 Task: Implement duplicate rules in student object.
Action: Mouse moved to (1092, 77)
Screenshot: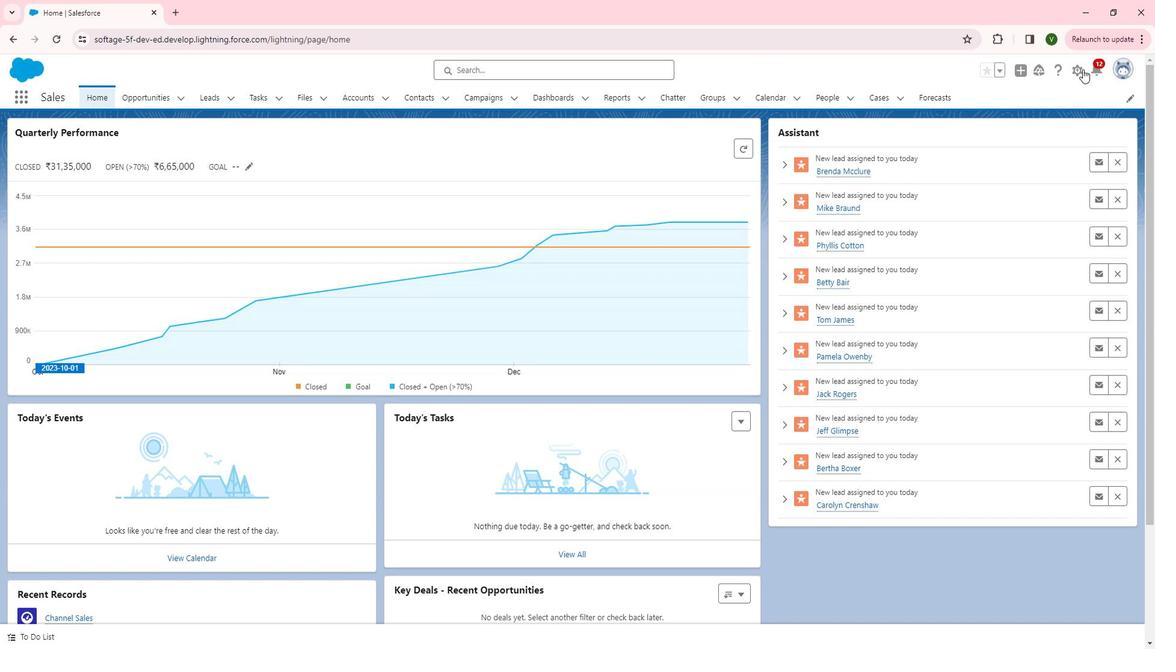 
Action: Mouse pressed left at (1092, 77)
Screenshot: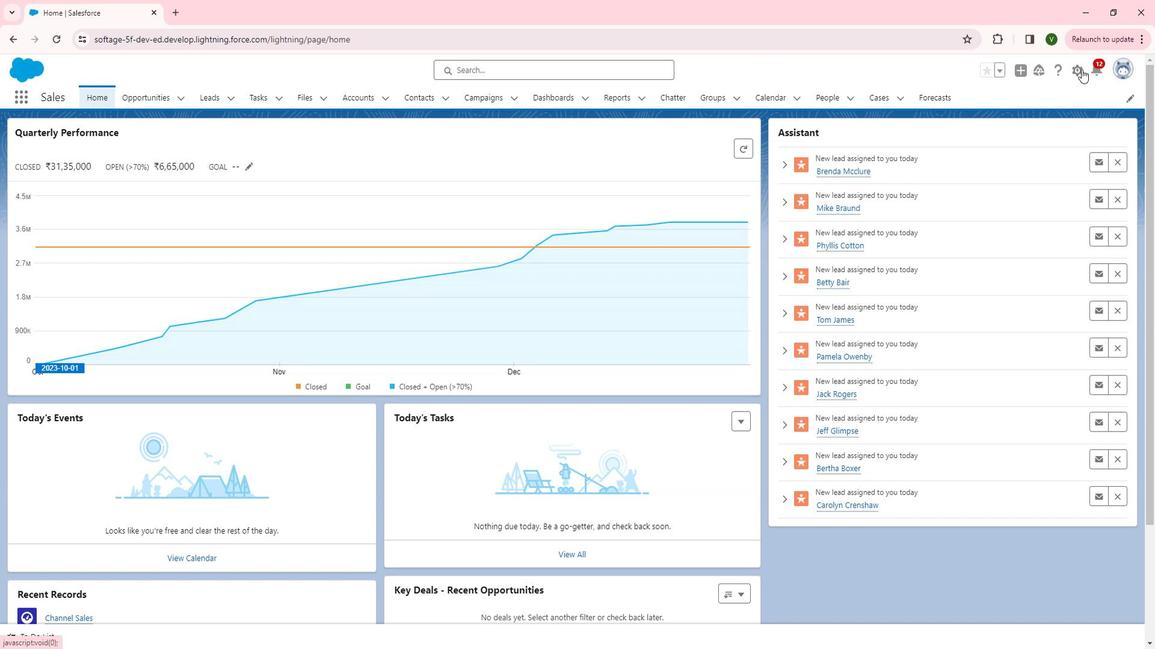
Action: Mouse moved to (1027, 116)
Screenshot: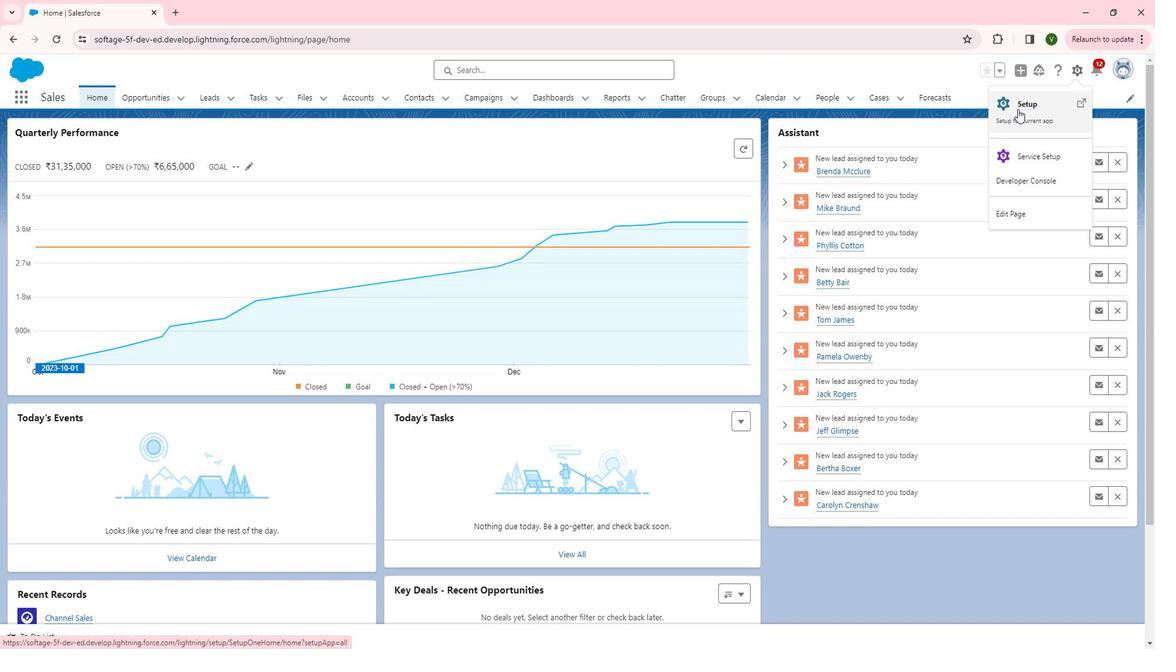 
Action: Mouse pressed left at (1027, 116)
Screenshot: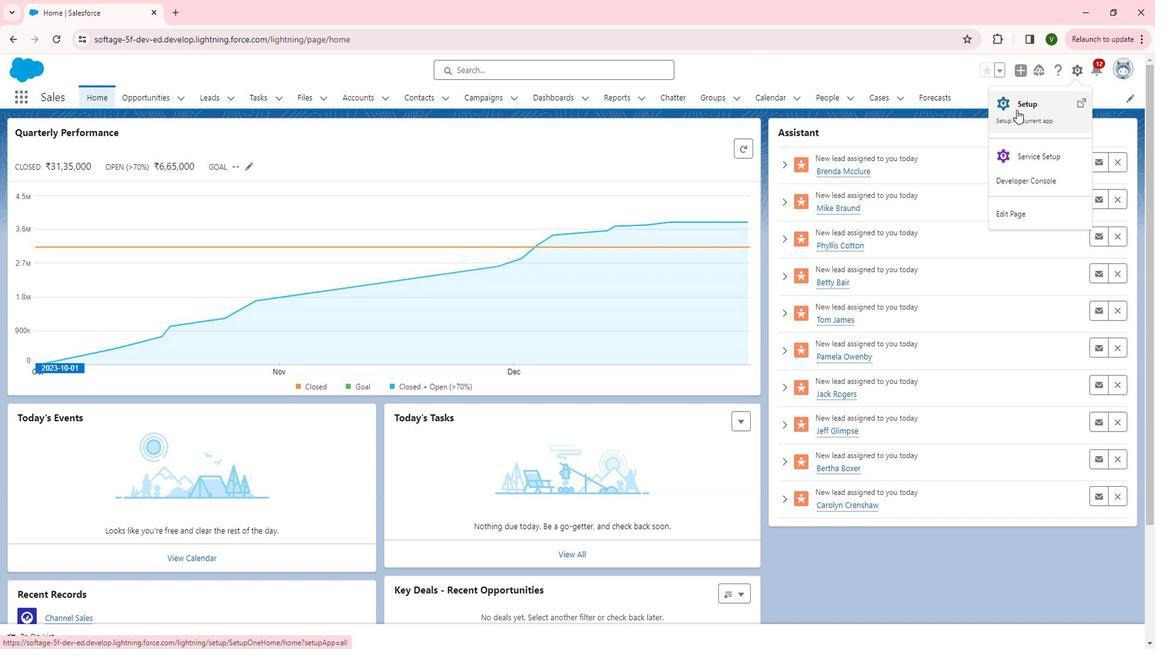 
Action: Mouse moved to (104, 349)
Screenshot: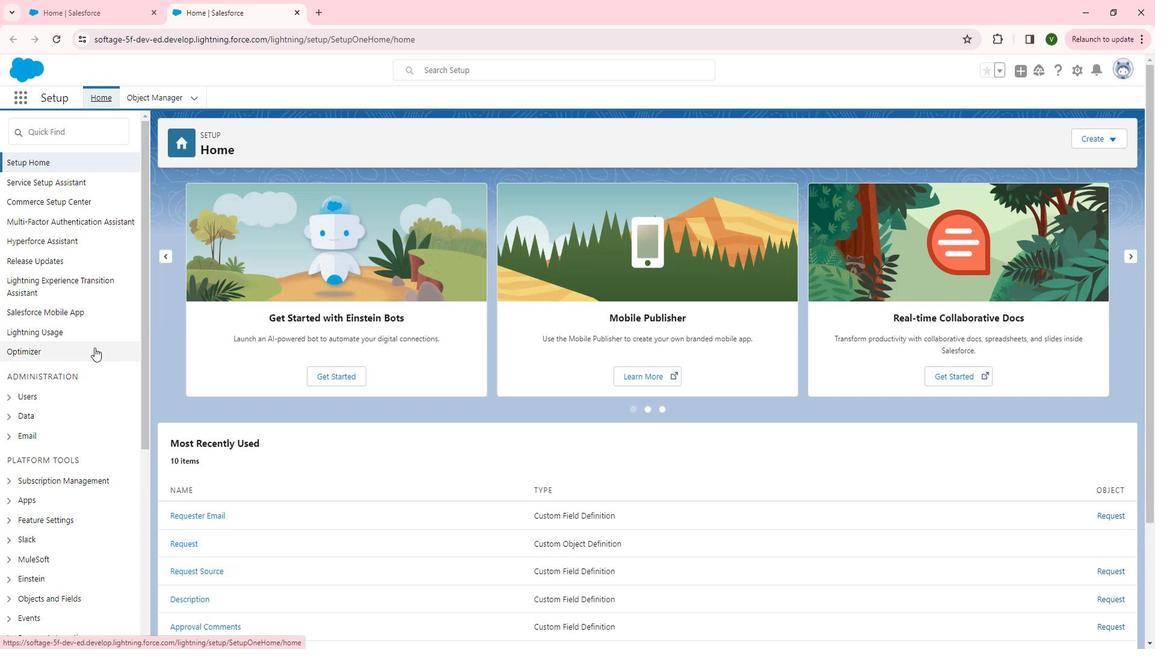 
Action: Mouse scrolled (104, 348) with delta (0, 0)
Screenshot: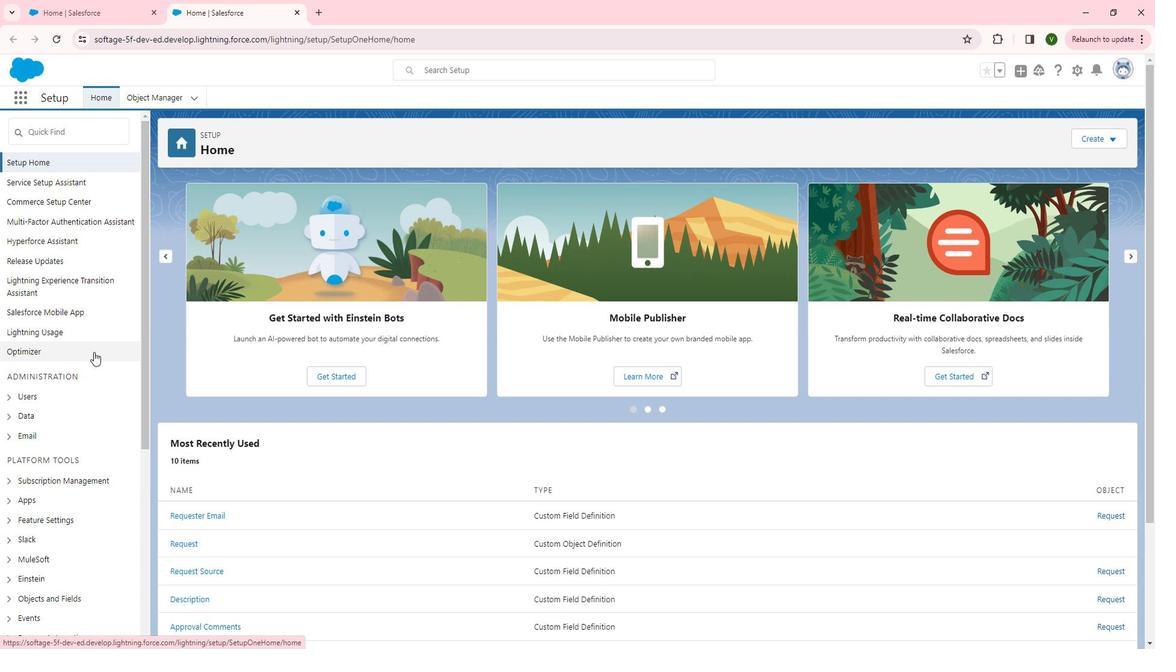 
Action: Mouse scrolled (104, 348) with delta (0, 0)
Screenshot: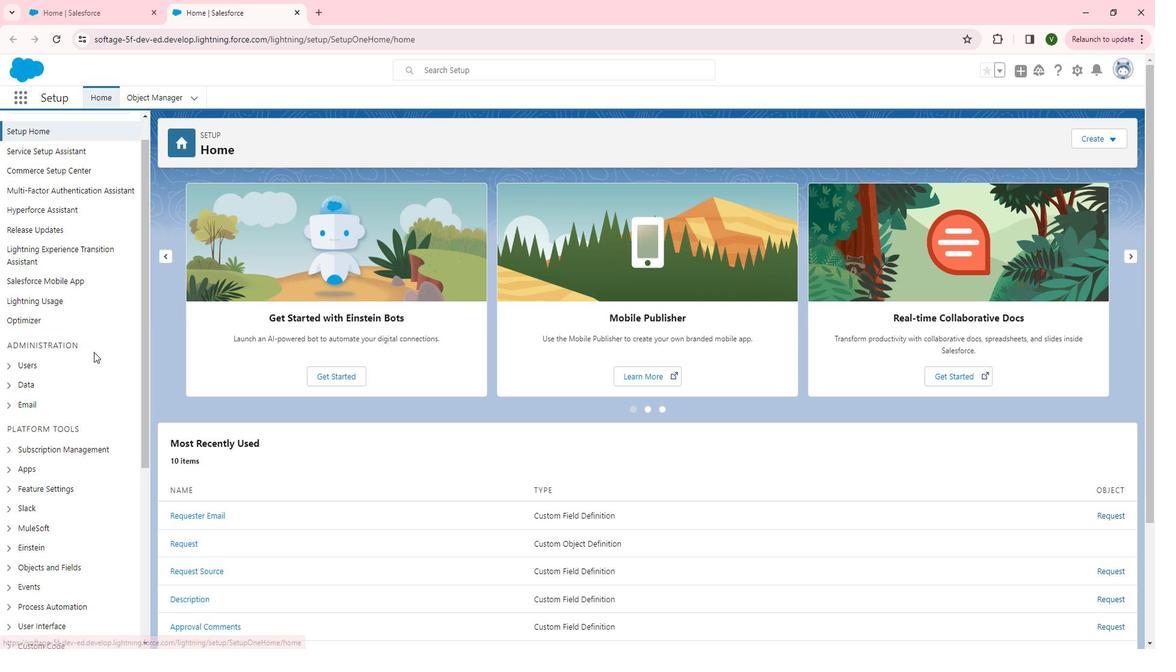 
Action: Mouse moved to (18, 293)
Screenshot: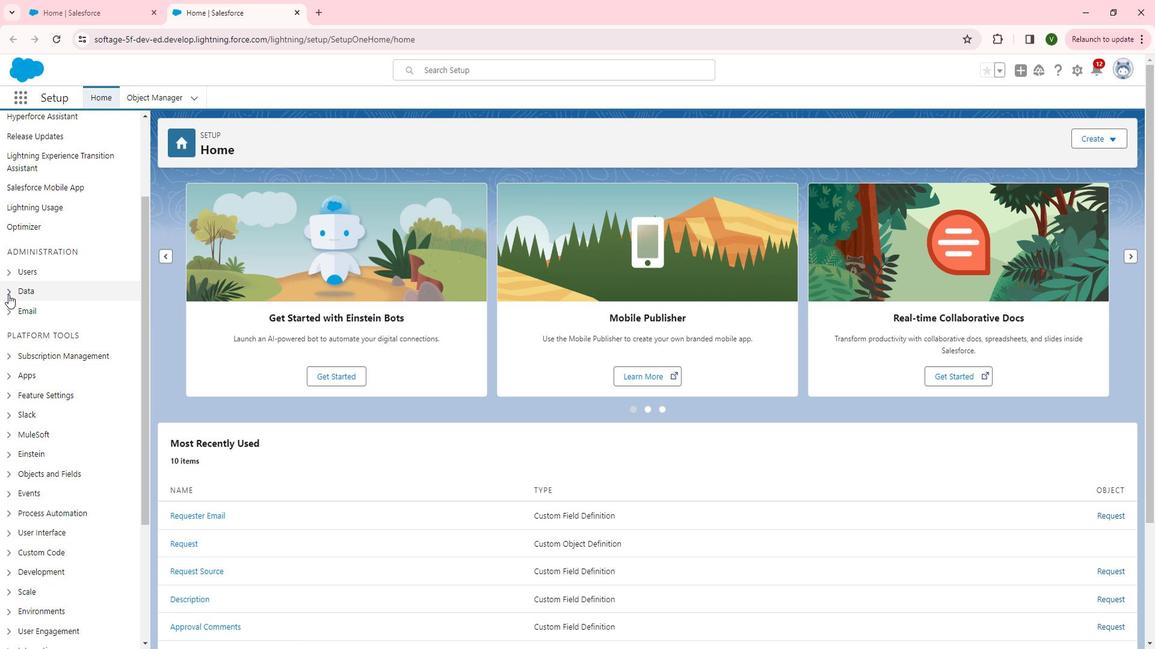
Action: Mouse pressed left at (18, 293)
Screenshot: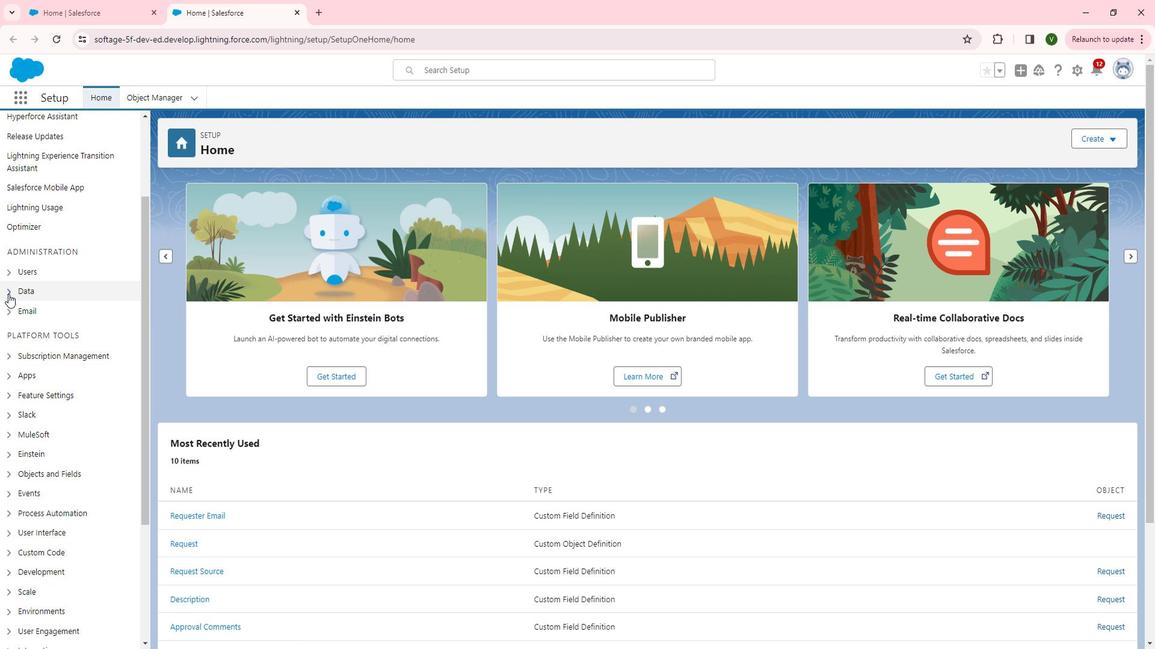 
Action: Mouse moved to (28, 403)
Screenshot: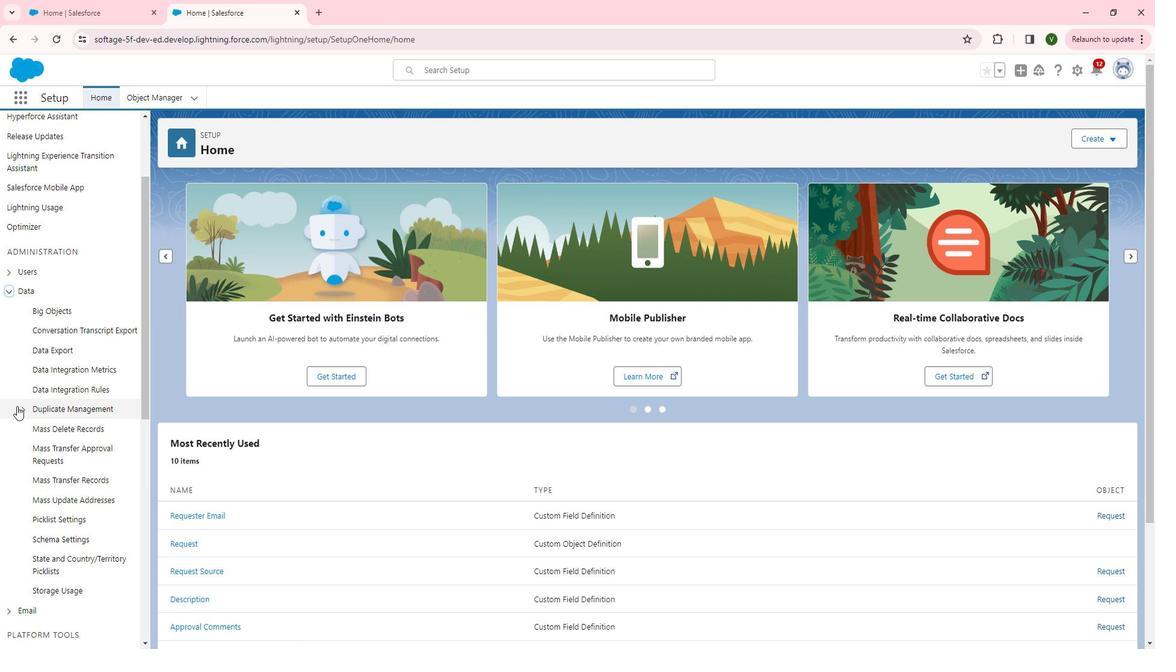 
Action: Mouse pressed left at (28, 403)
Screenshot: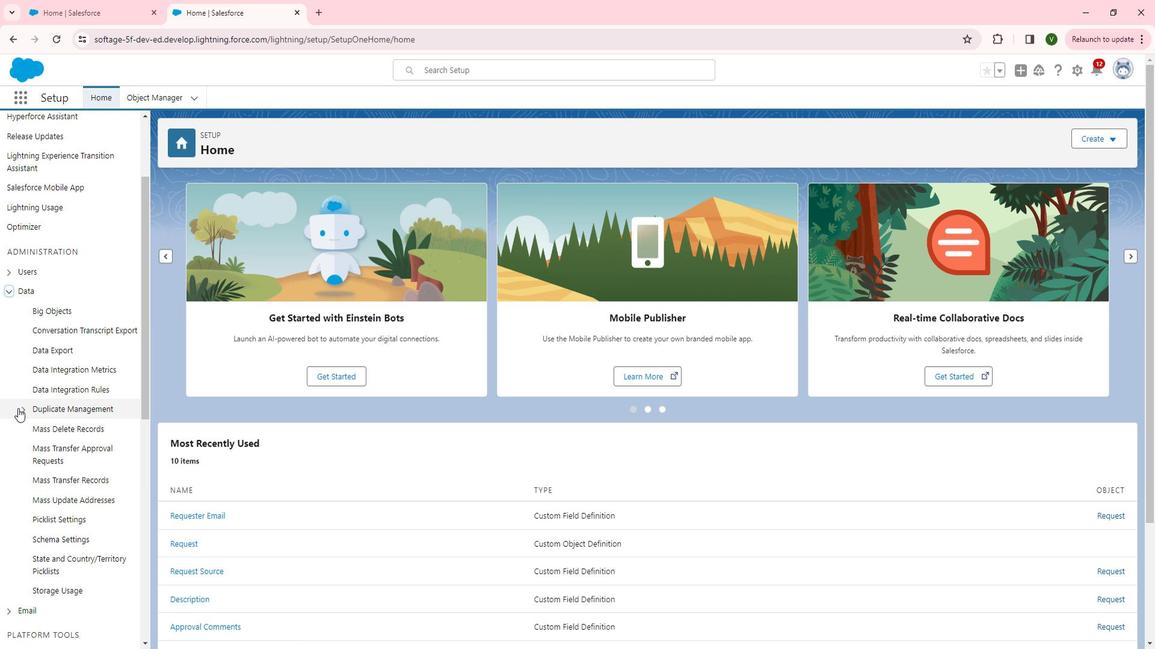
Action: Mouse moved to (33, 403)
Screenshot: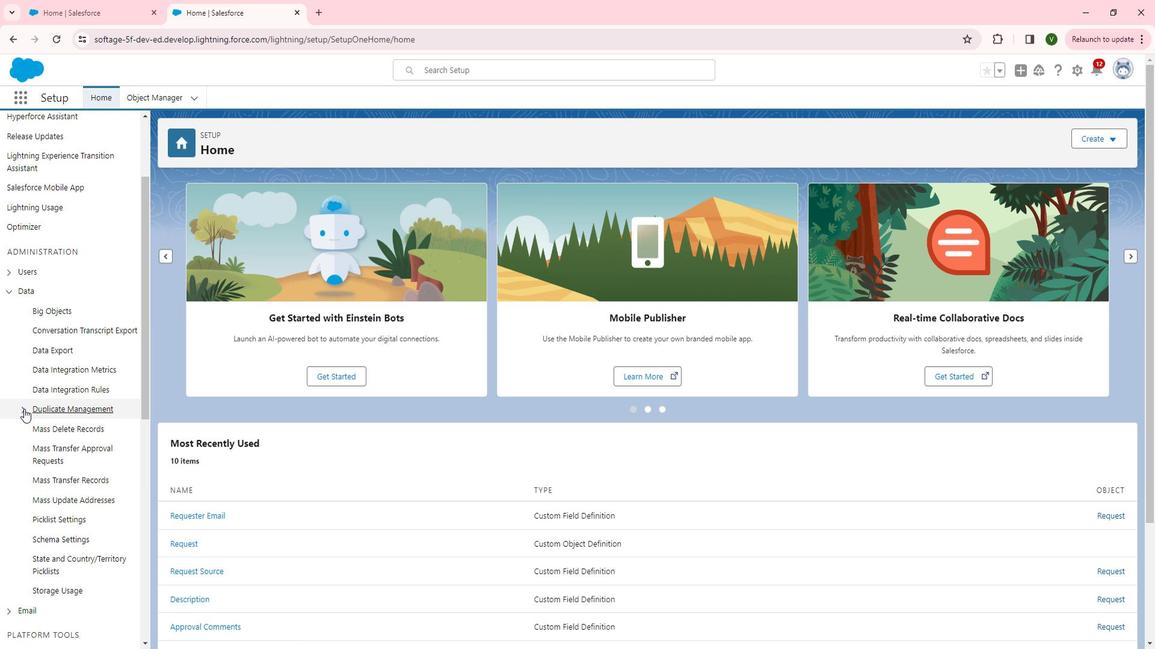 
Action: Mouse pressed left at (33, 403)
Screenshot: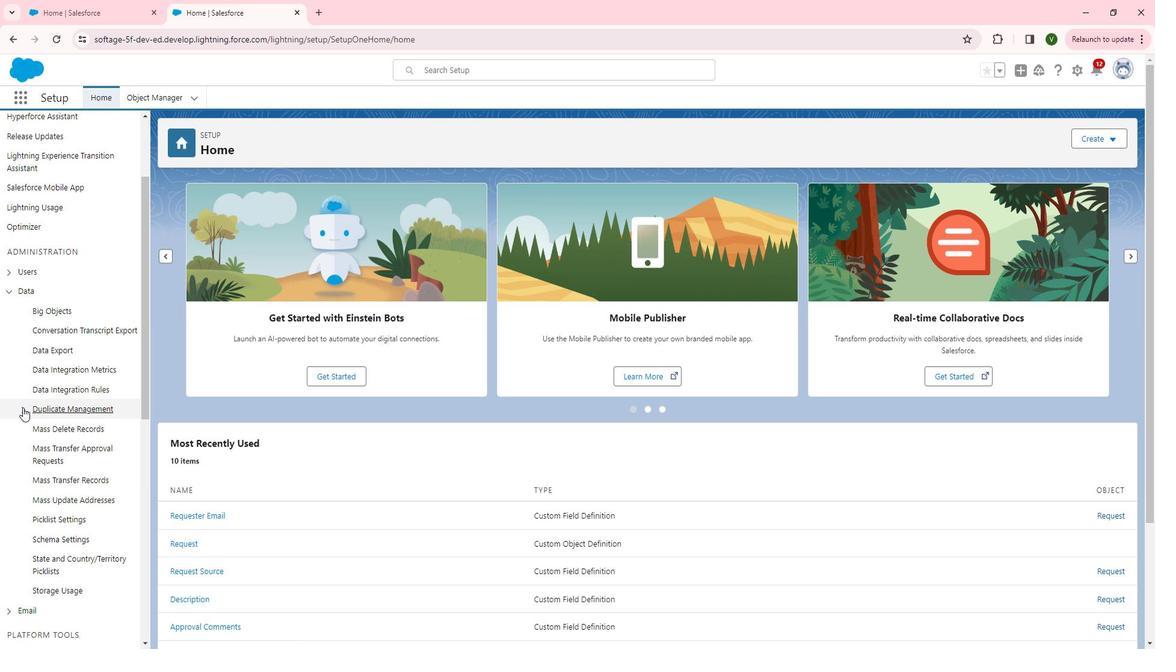 
Action: Mouse moved to (87, 447)
Screenshot: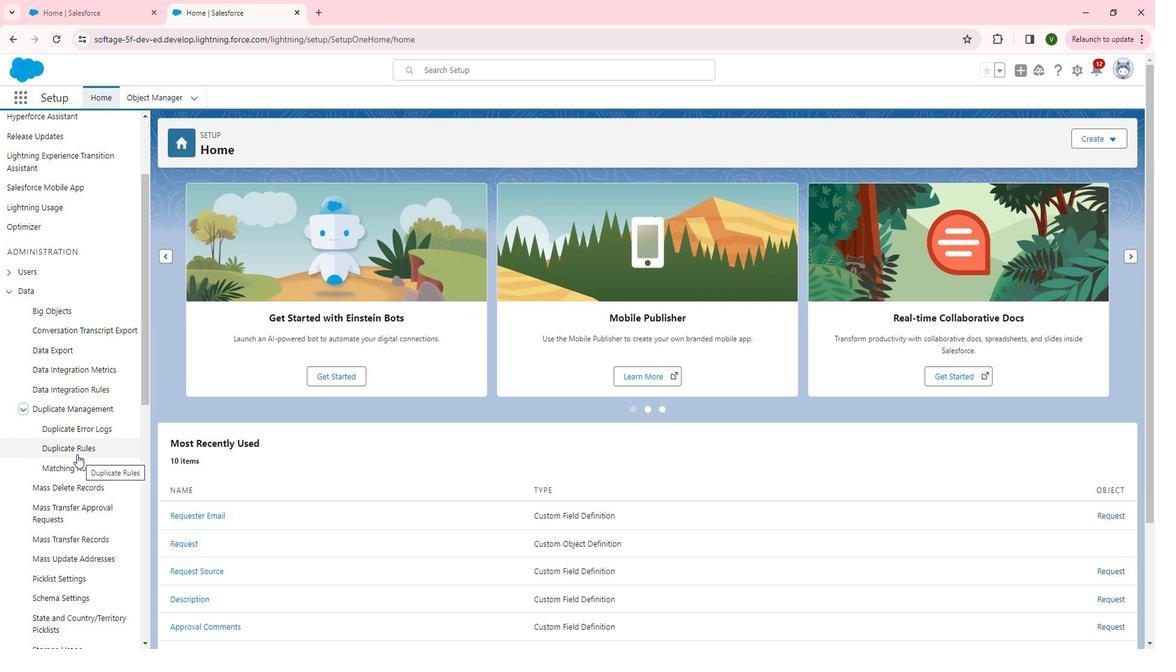 
Action: Mouse pressed left at (87, 447)
Screenshot: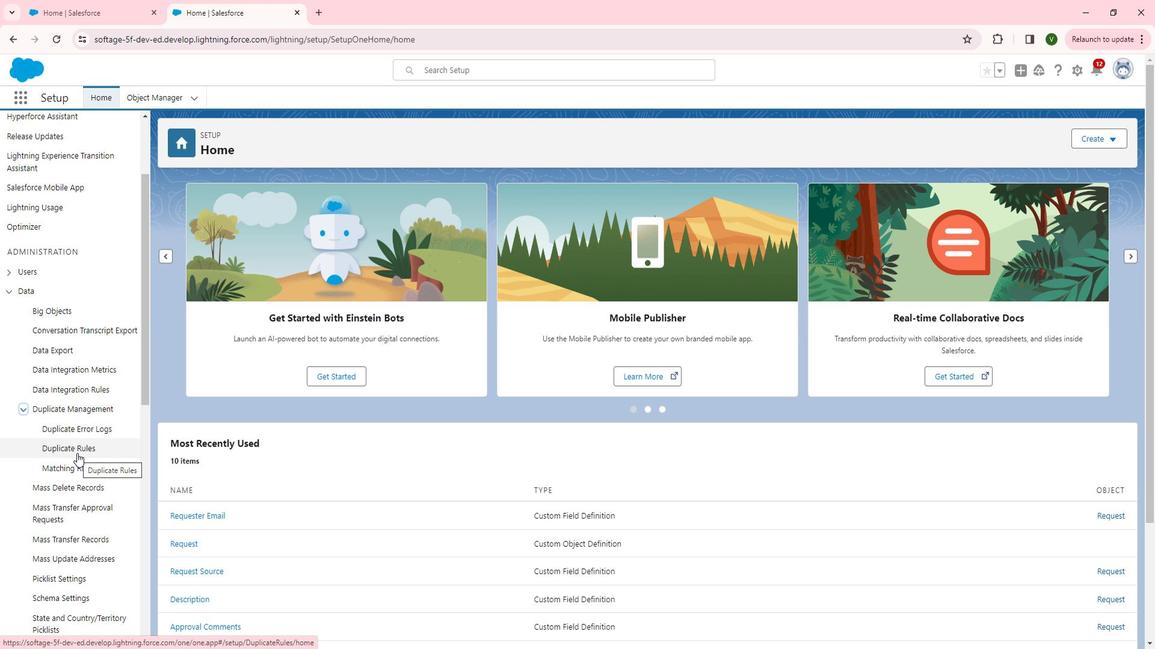 
Action: Mouse moved to (92, 443)
Screenshot: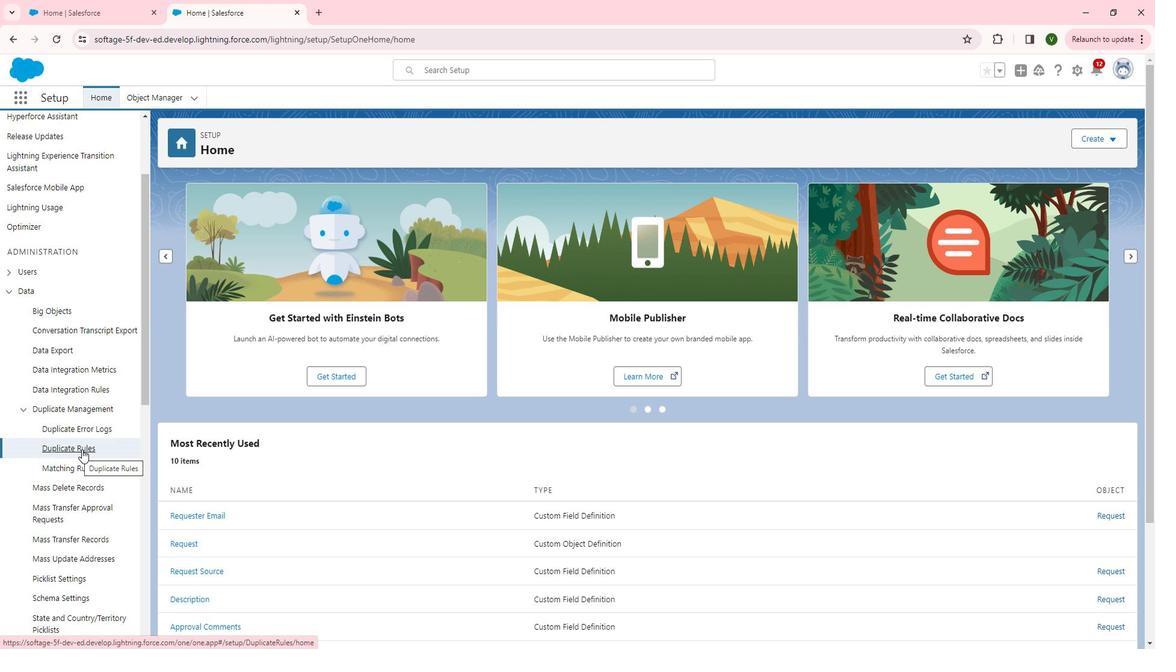 
Action: Mouse pressed left at (92, 443)
Screenshot: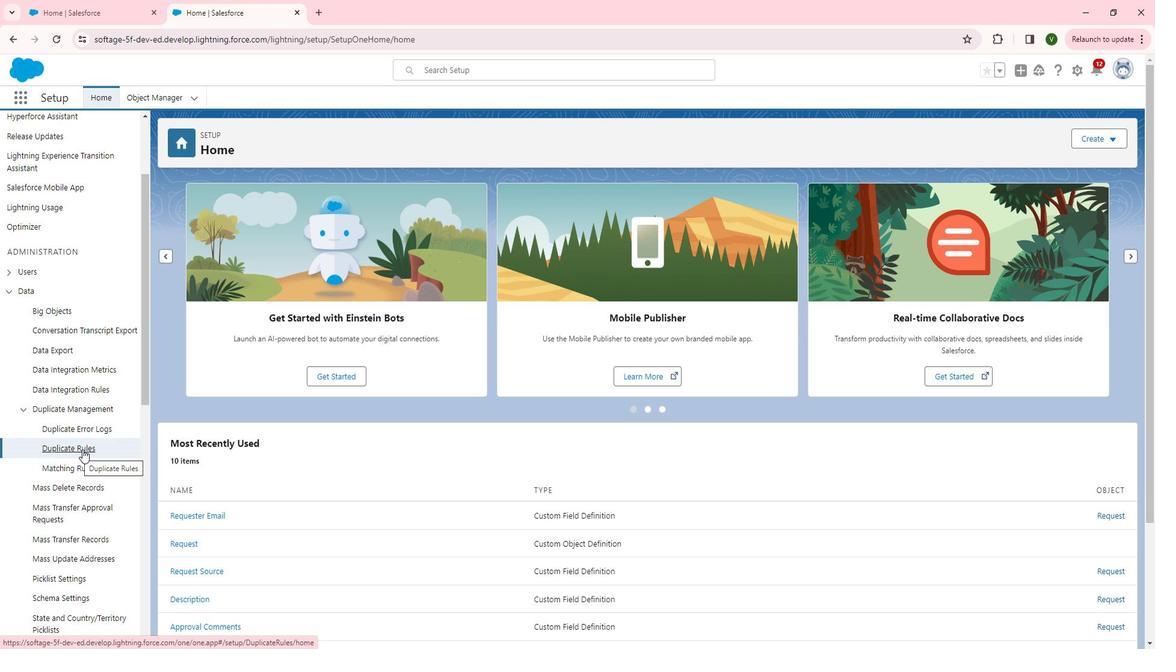 
Action: Mouse moved to (672, 299)
Screenshot: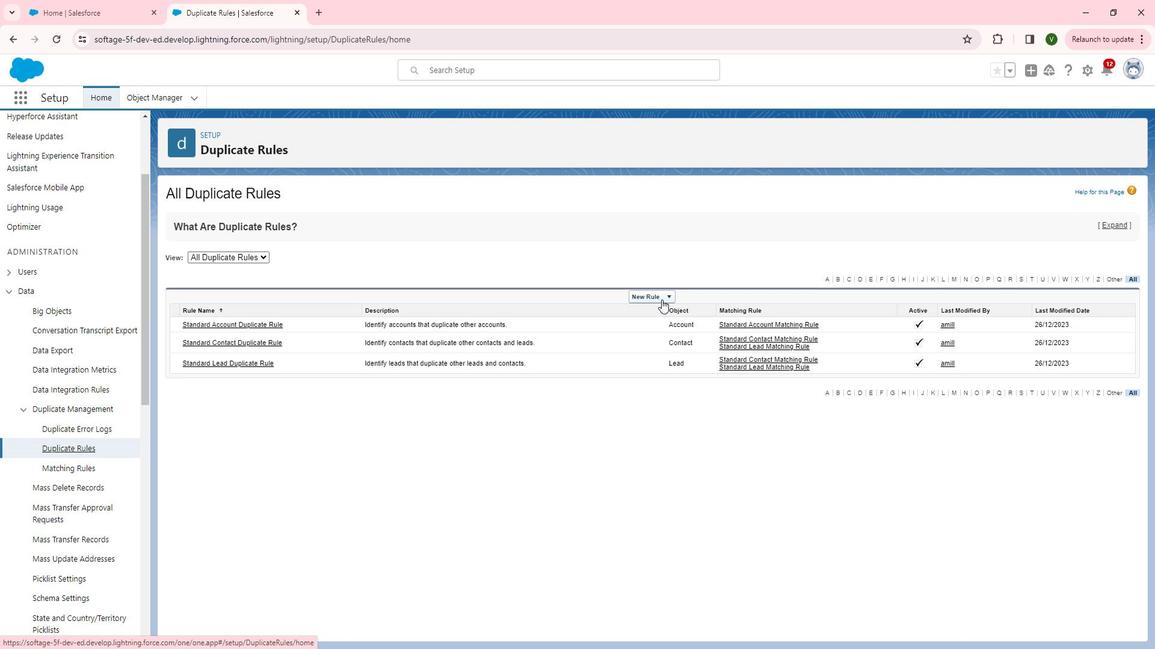 
Action: Mouse pressed left at (672, 299)
Screenshot: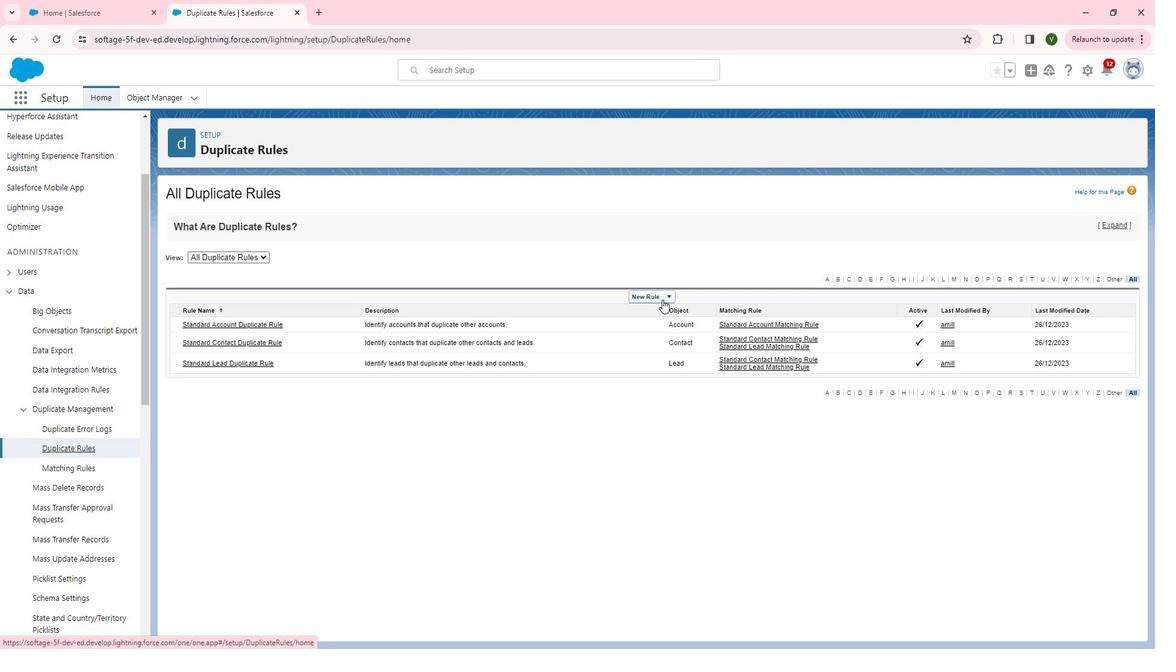 
Action: Mouse moved to (648, 386)
Screenshot: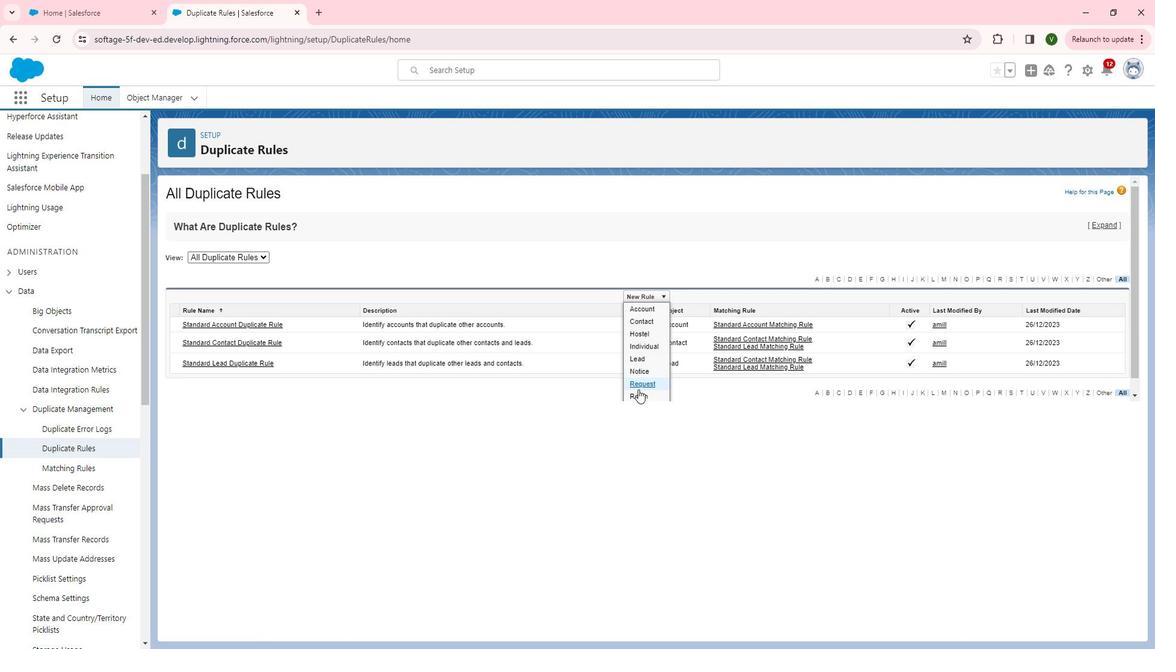 
Action: Mouse scrolled (648, 386) with delta (0, 0)
Screenshot: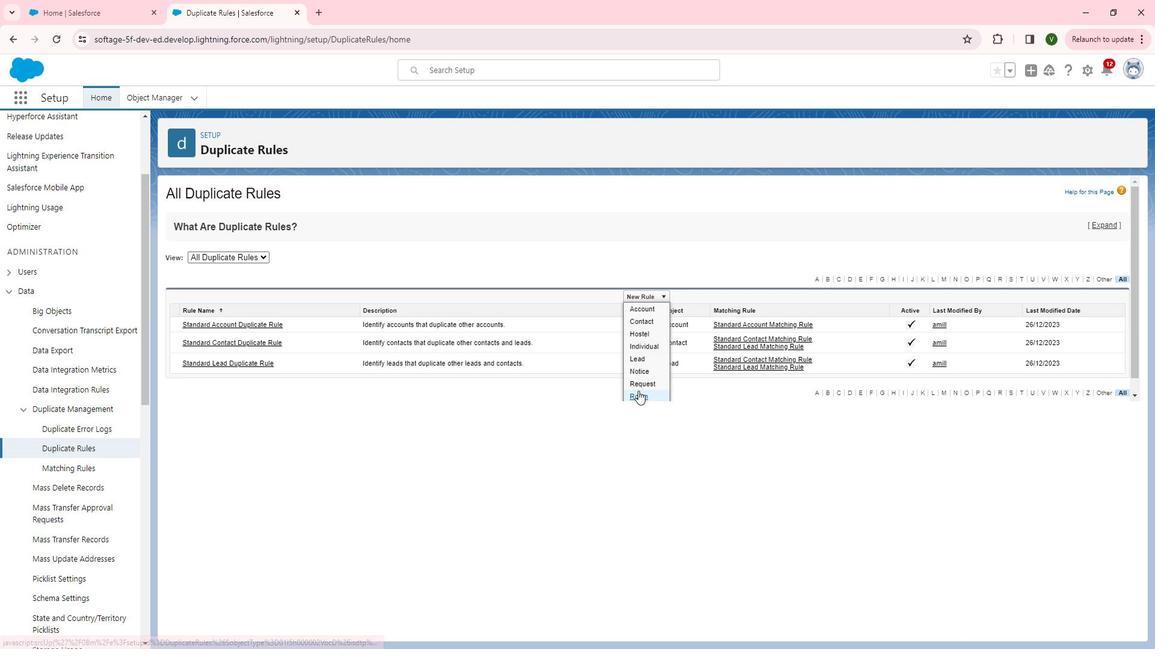 
Action: Mouse scrolled (648, 386) with delta (0, 0)
Screenshot: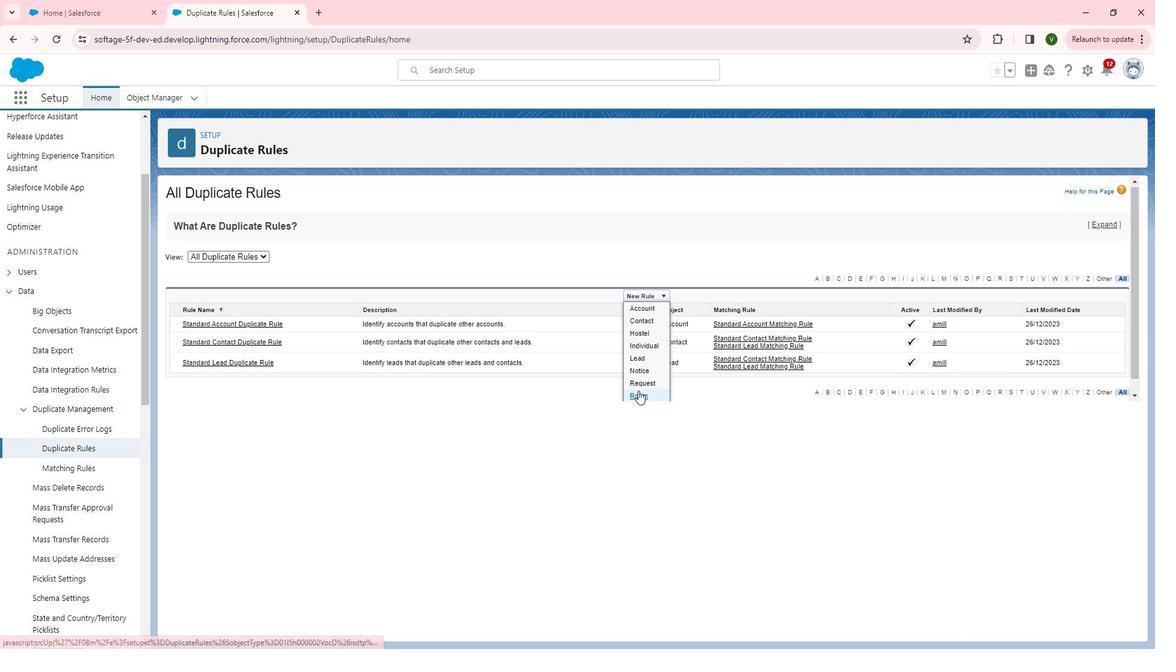 
Action: Mouse moved to (648, 390)
Screenshot: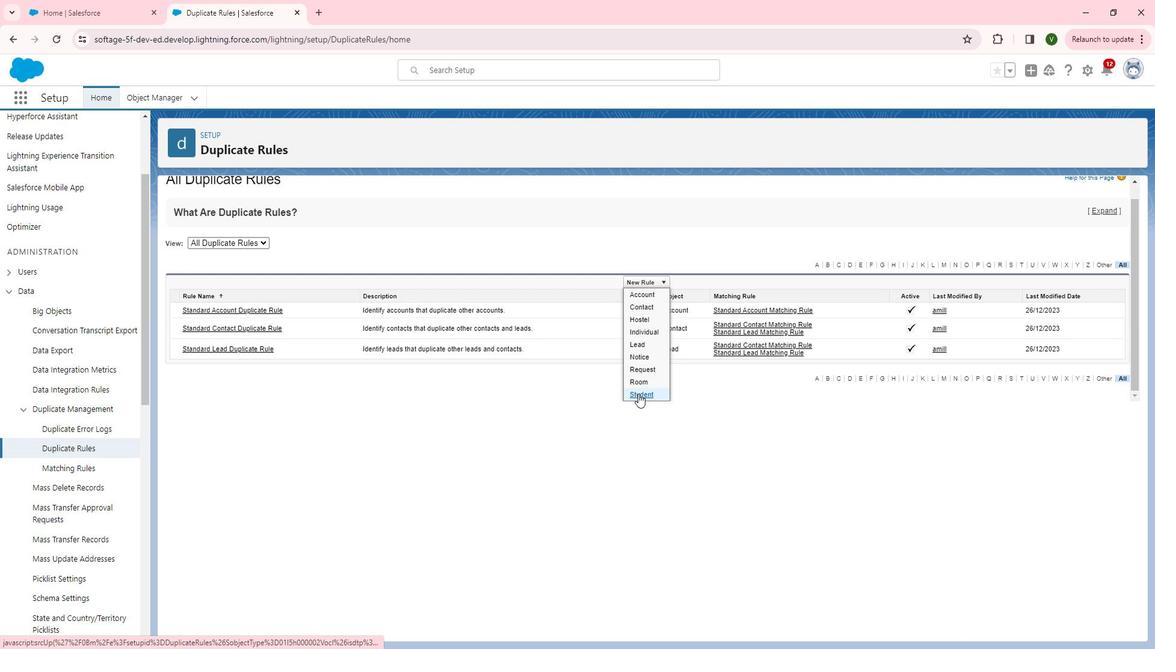 
Action: Mouse pressed left at (648, 390)
Screenshot: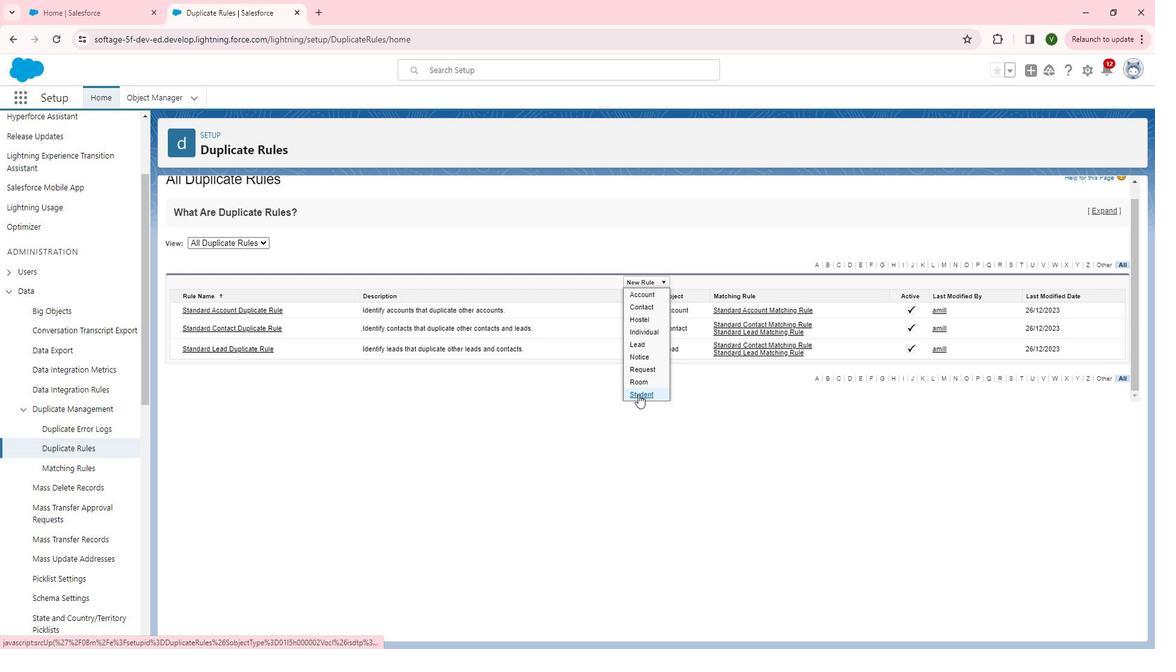 
Action: Mouse moved to (412, 269)
Screenshot: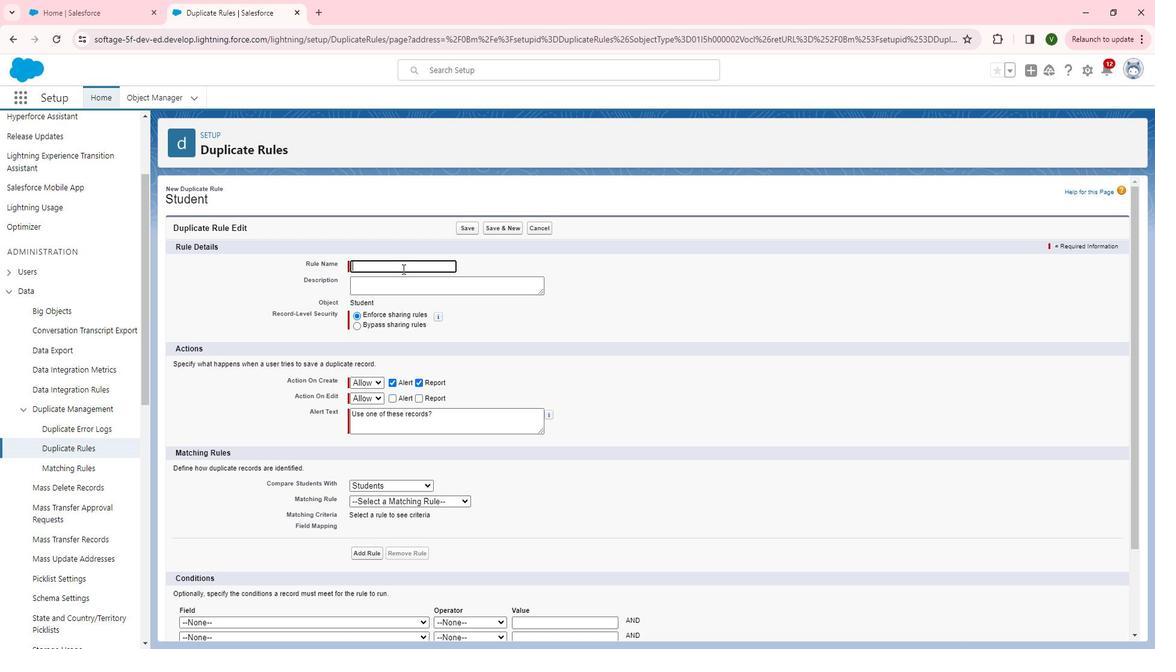 
Action: Mouse pressed left at (412, 269)
Screenshot: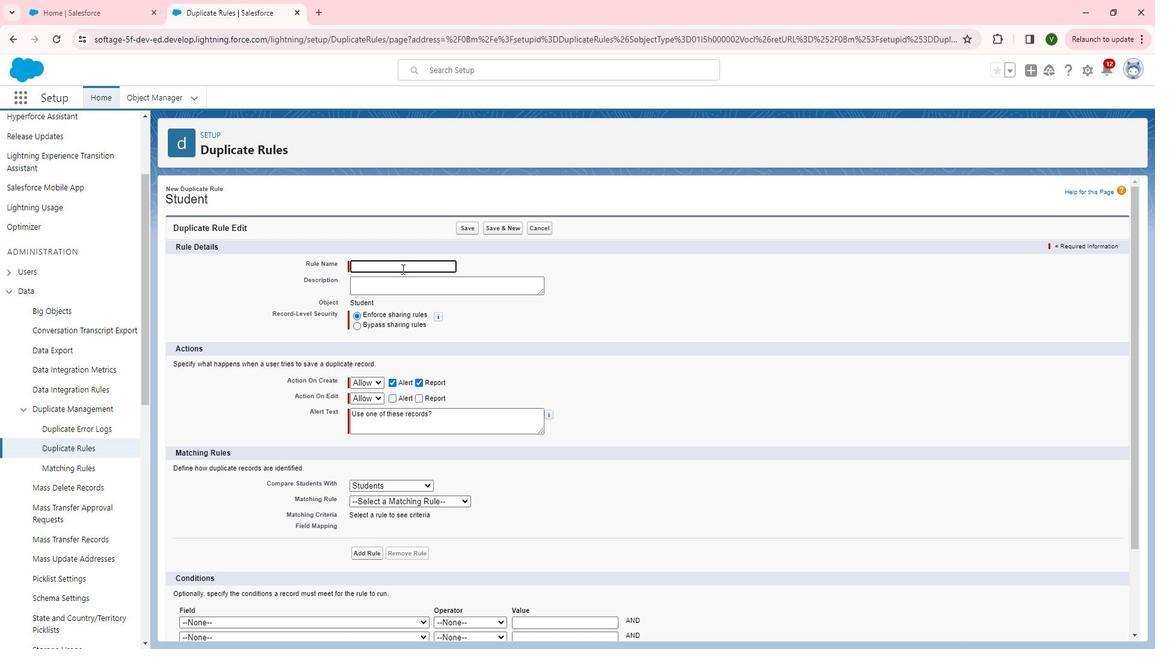 
Action: Key pressed <Key.shift>Student<Key.shift>Duplicate<Key.shift>Rule
Screenshot: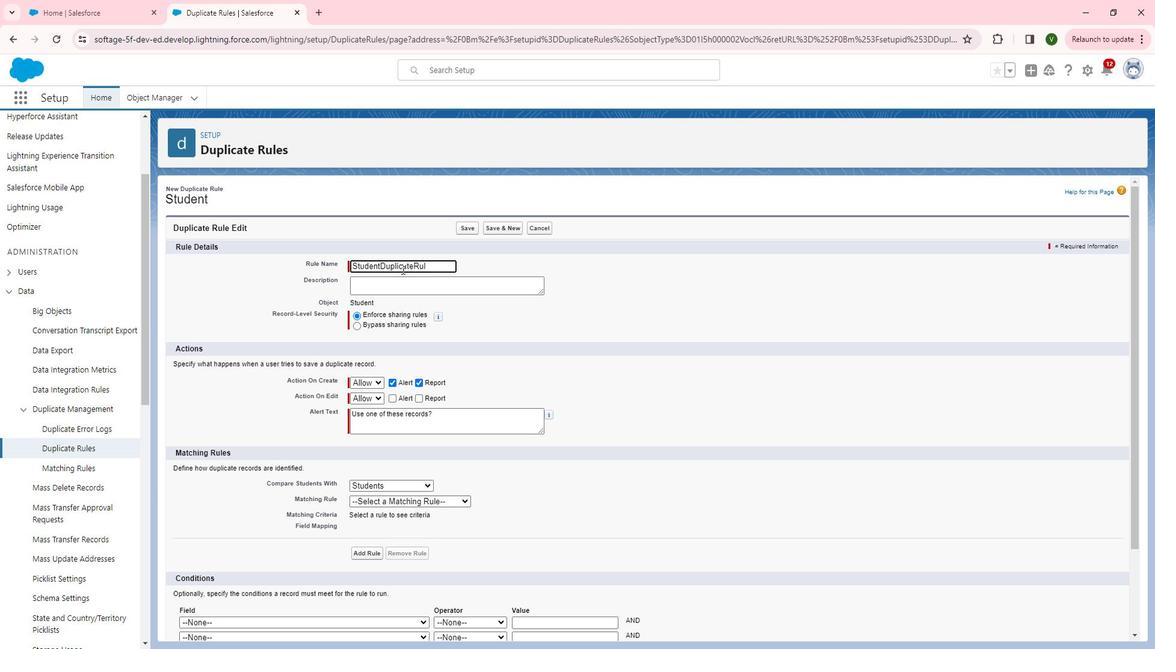 
Action: Mouse moved to (444, 291)
Screenshot: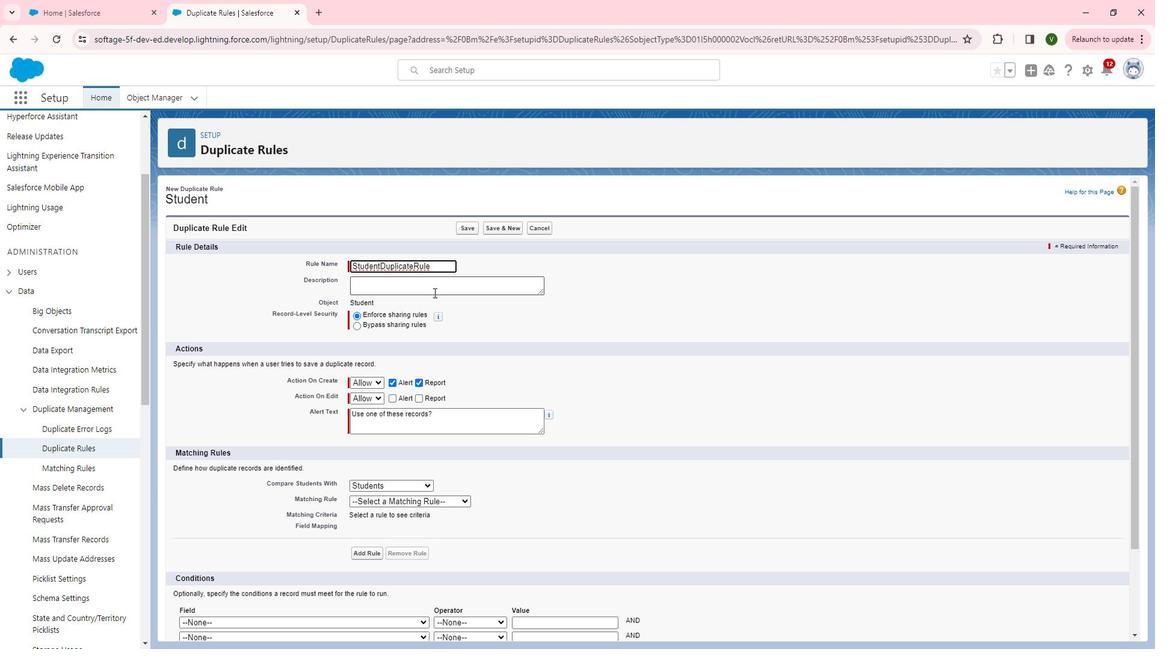 
Action: Mouse pressed left at (444, 291)
Screenshot: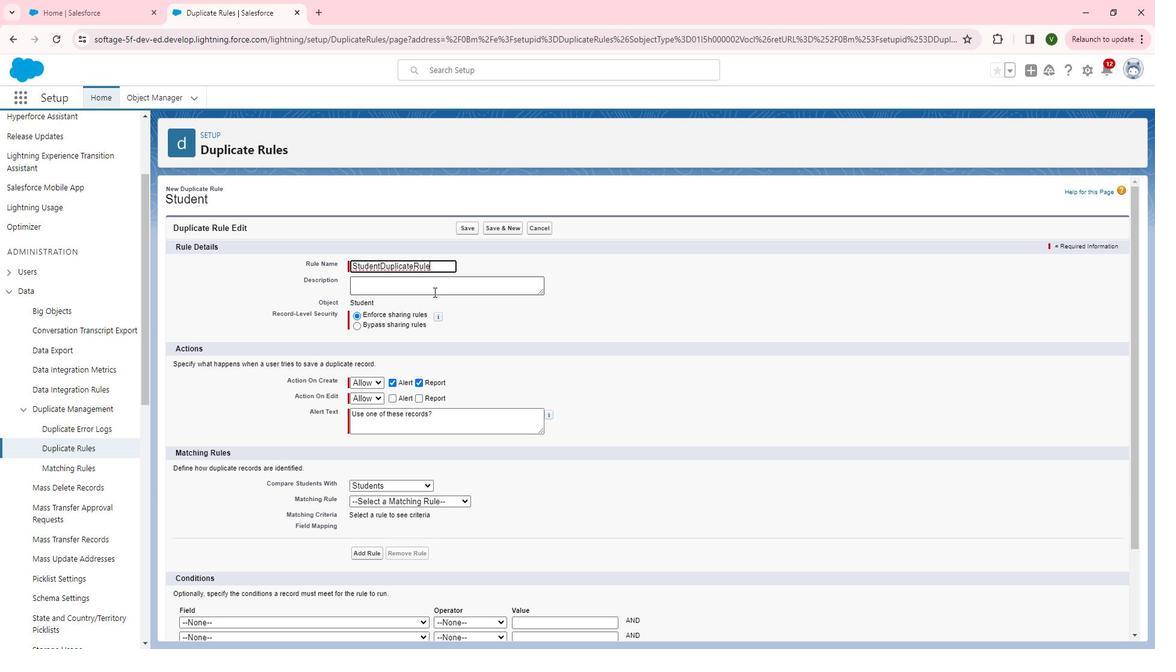 
Action: Key pressed ru<Key.backspace><Key.backspace><Key.shift>Duplication<Key.space>rule<Key.space>for<Key.space>student<Key.space>f<Key.backspace>records
Screenshot: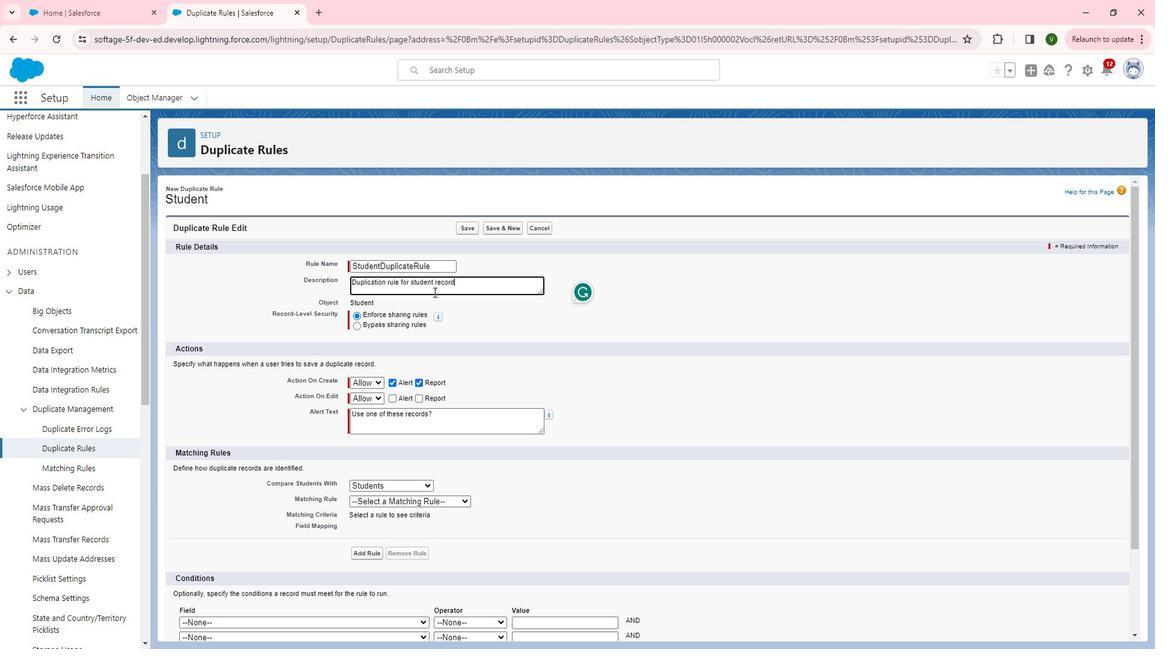 
Action: Mouse moved to (378, 382)
Screenshot: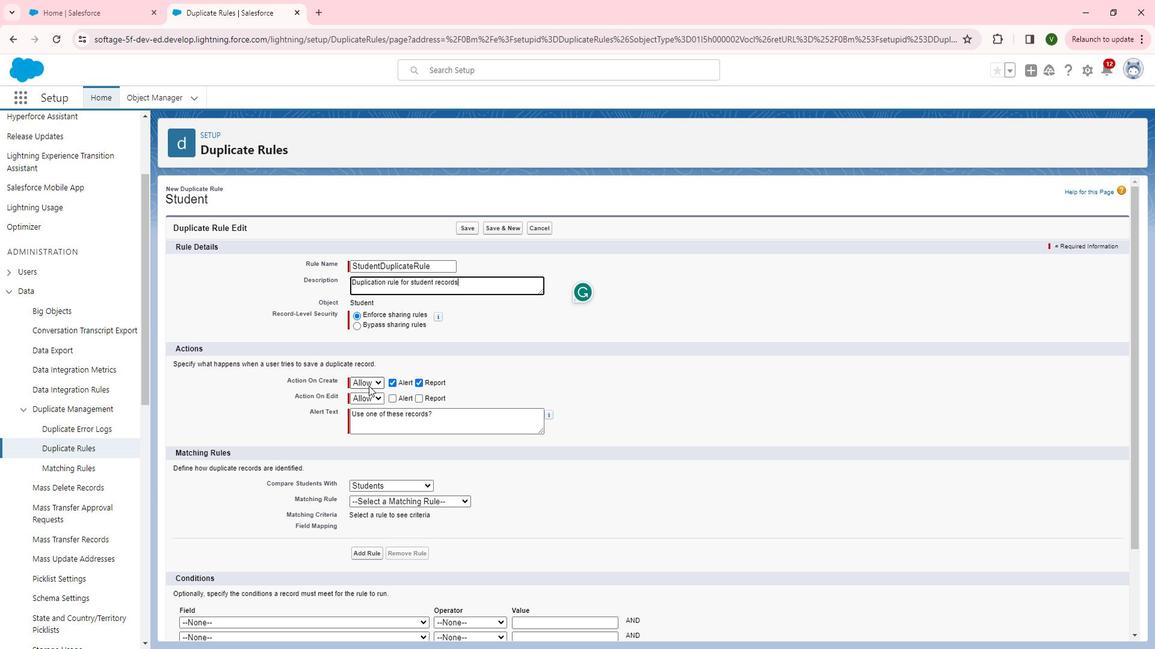 
Action: Mouse pressed left at (378, 382)
Screenshot: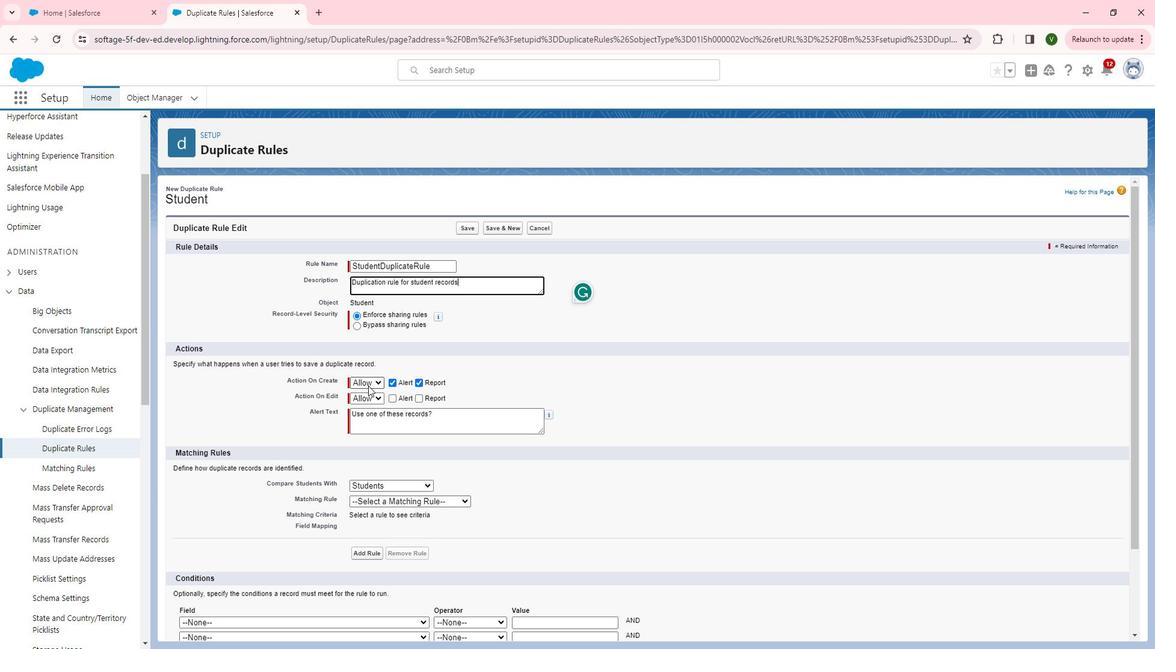
Action: Mouse moved to (377, 400)
Screenshot: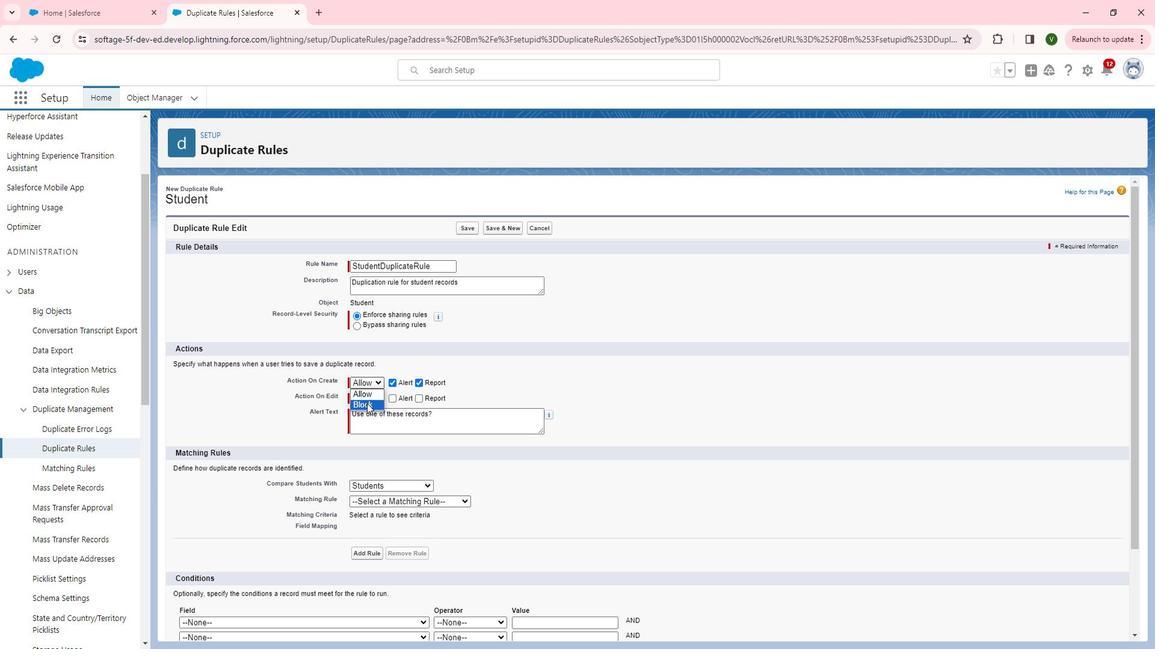 
Action: Mouse pressed left at (377, 400)
Screenshot: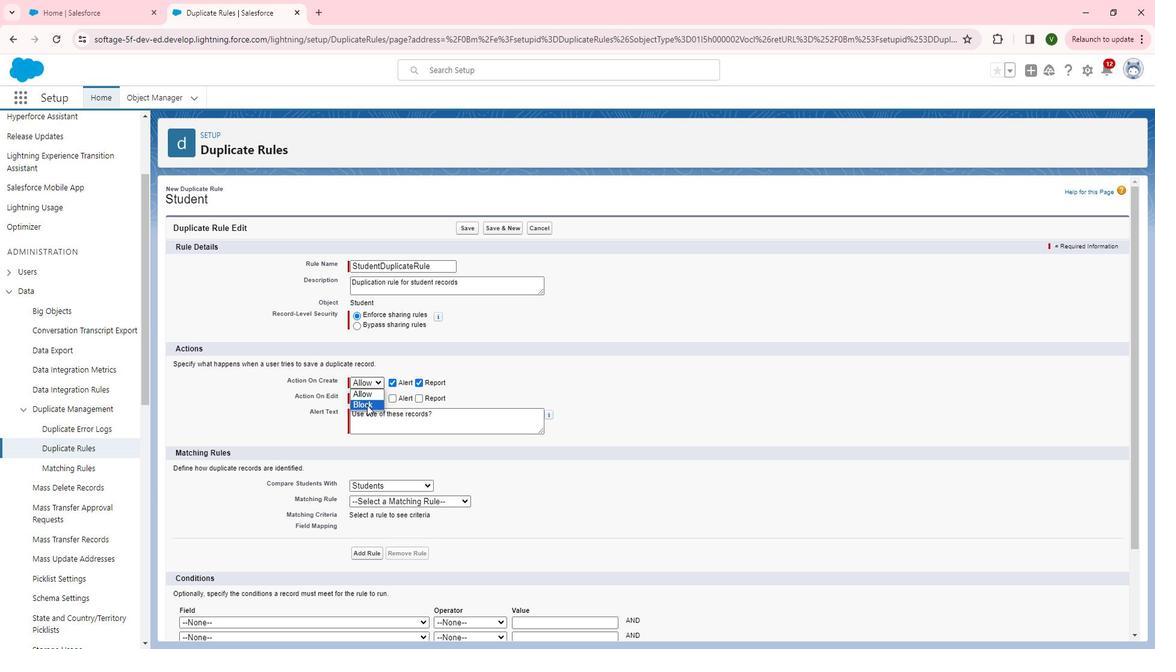 
Action: Mouse moved to (405, 392)
Screenshot: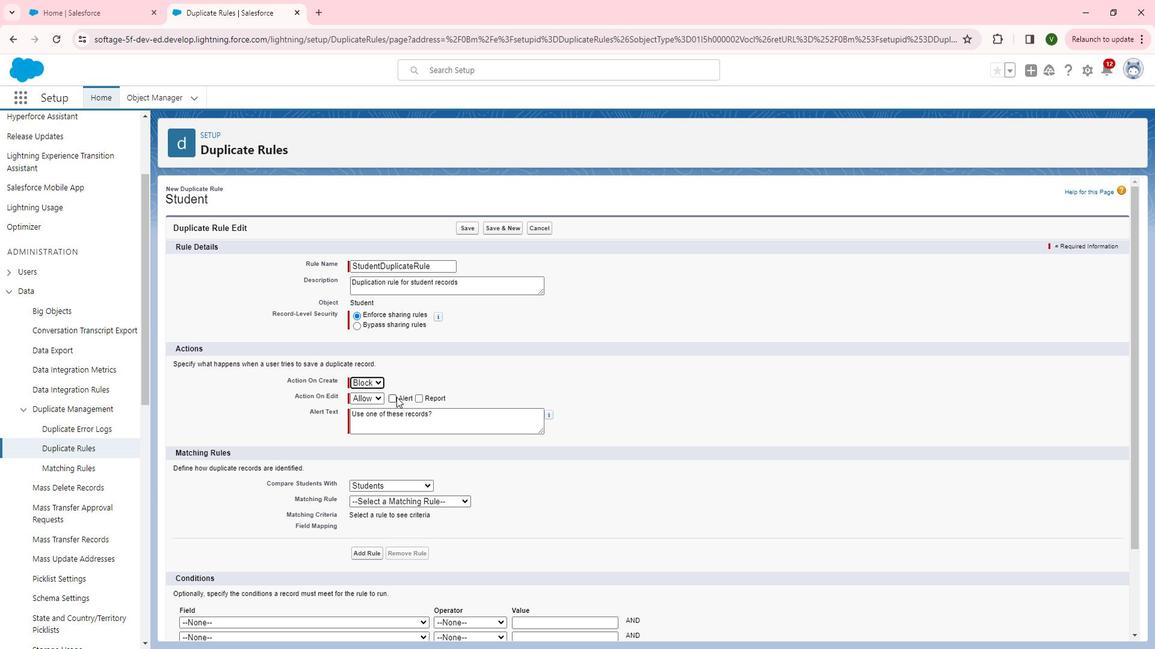 
Action: Mouse pressed left at (405, 392)
Screenshot: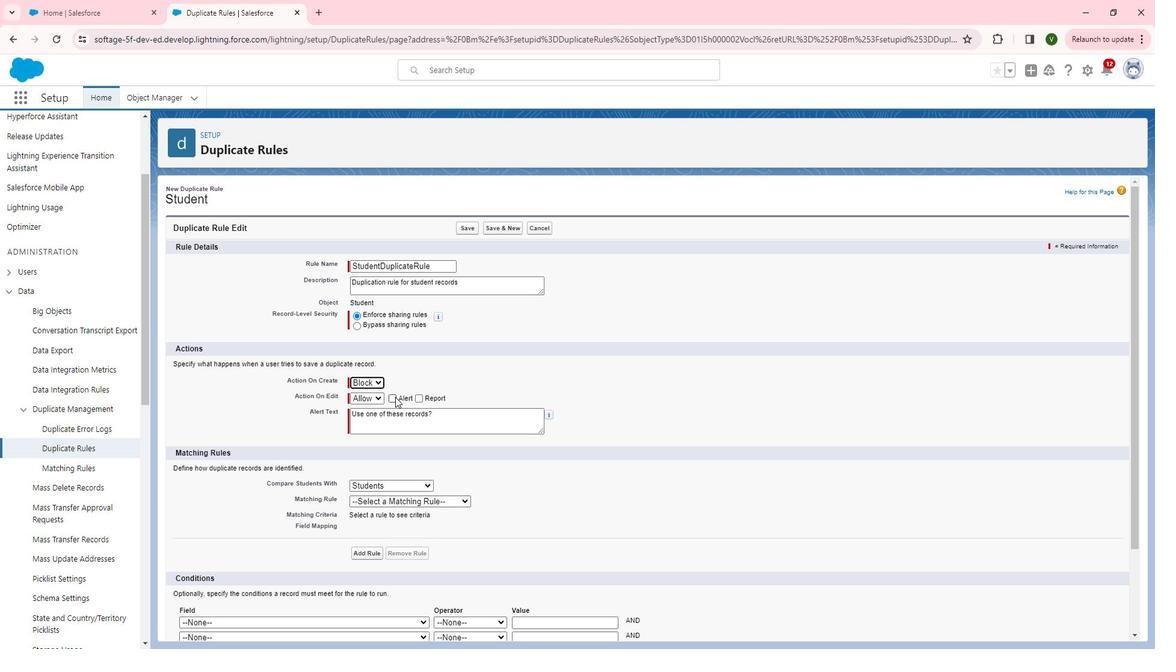 
Action: Mouse moved to (489, 456)
Screenshot: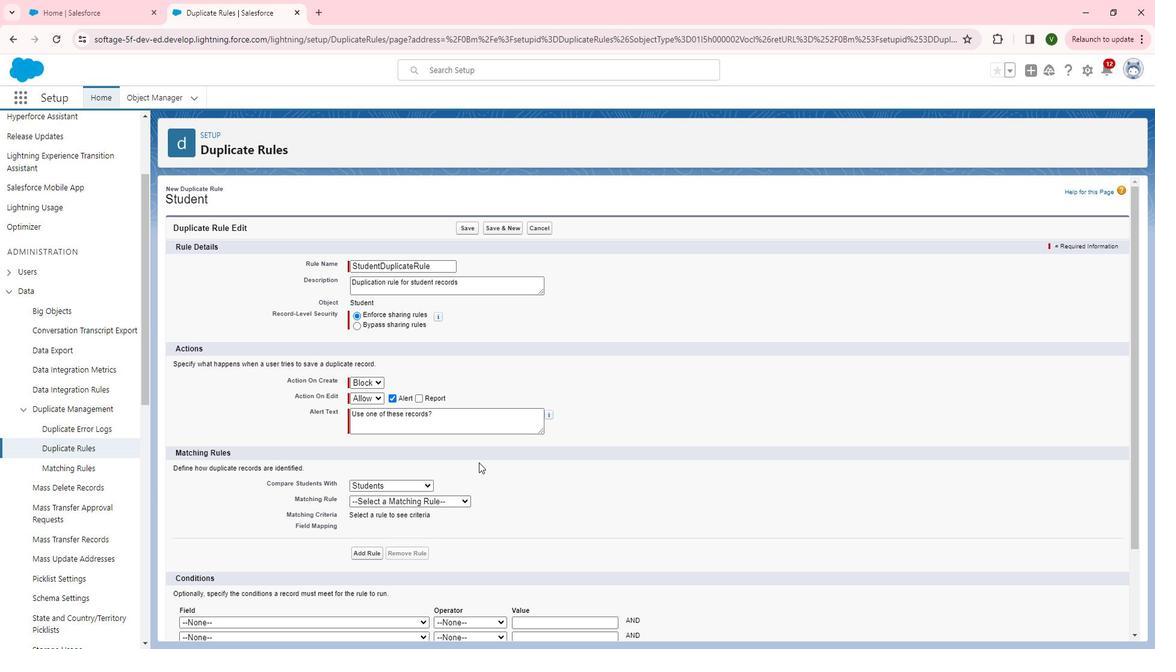 
Action: Mouse scrolled (489, 455) with delta (0, 0)
Screenshot: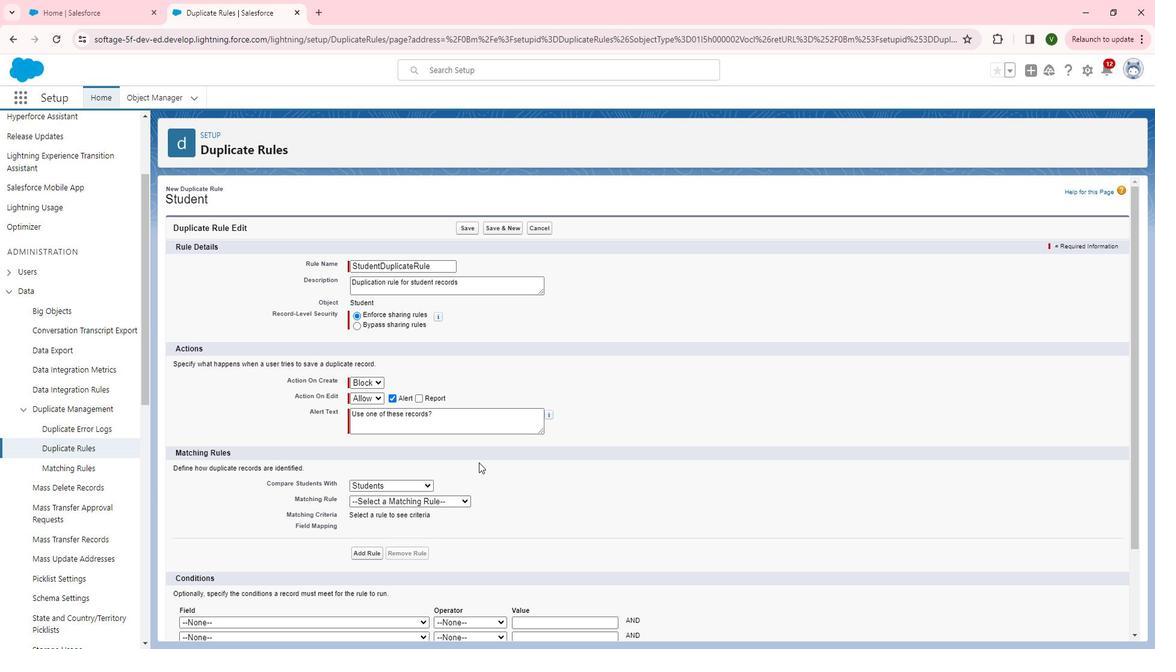 
Action: Mouse scrolled (489, 455) with delta (0, 0)
Screenshot: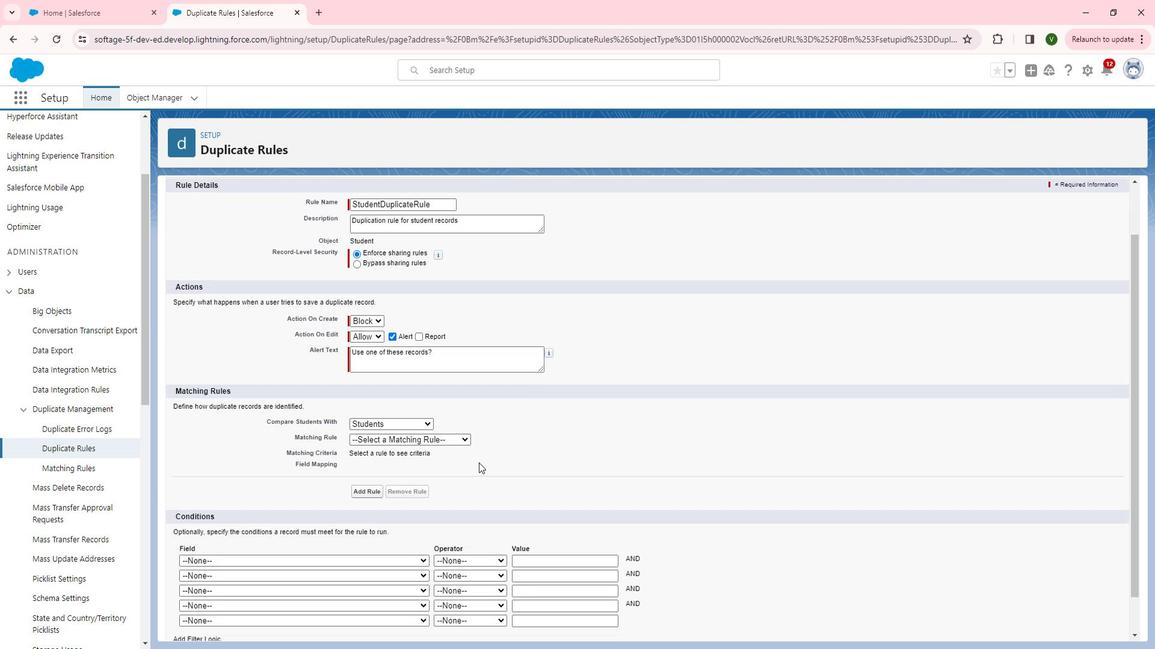 
Action: Mouse moved to (466, 395)
Screenshot: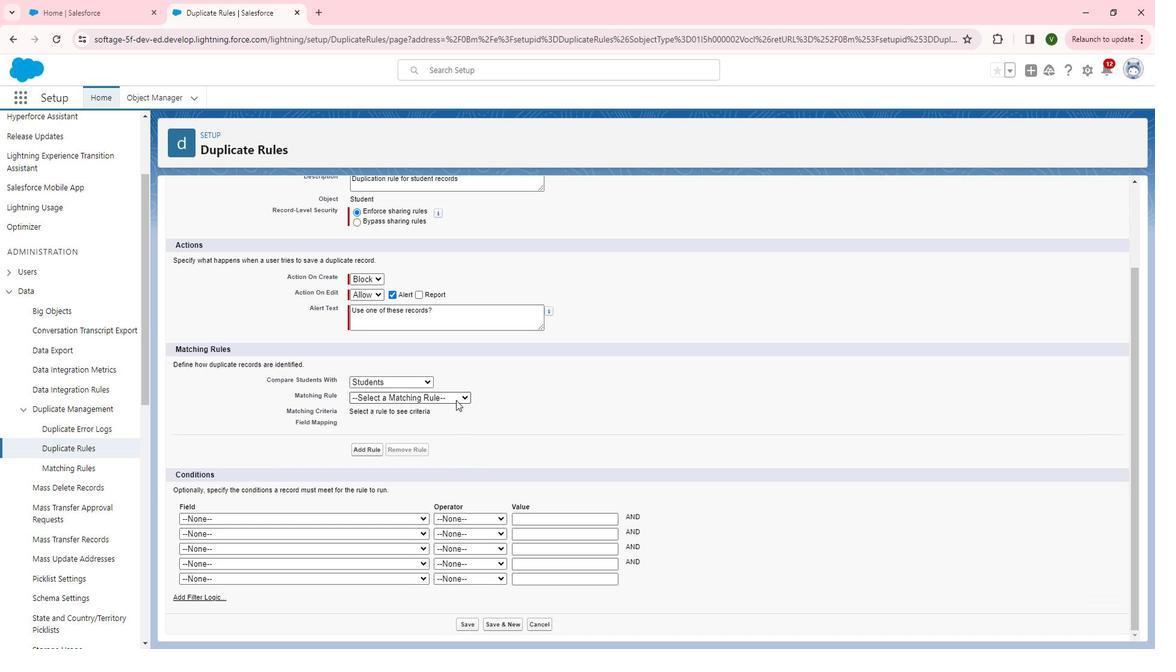 
Action: Mouse pressed left at (466, 395)
Screenshot: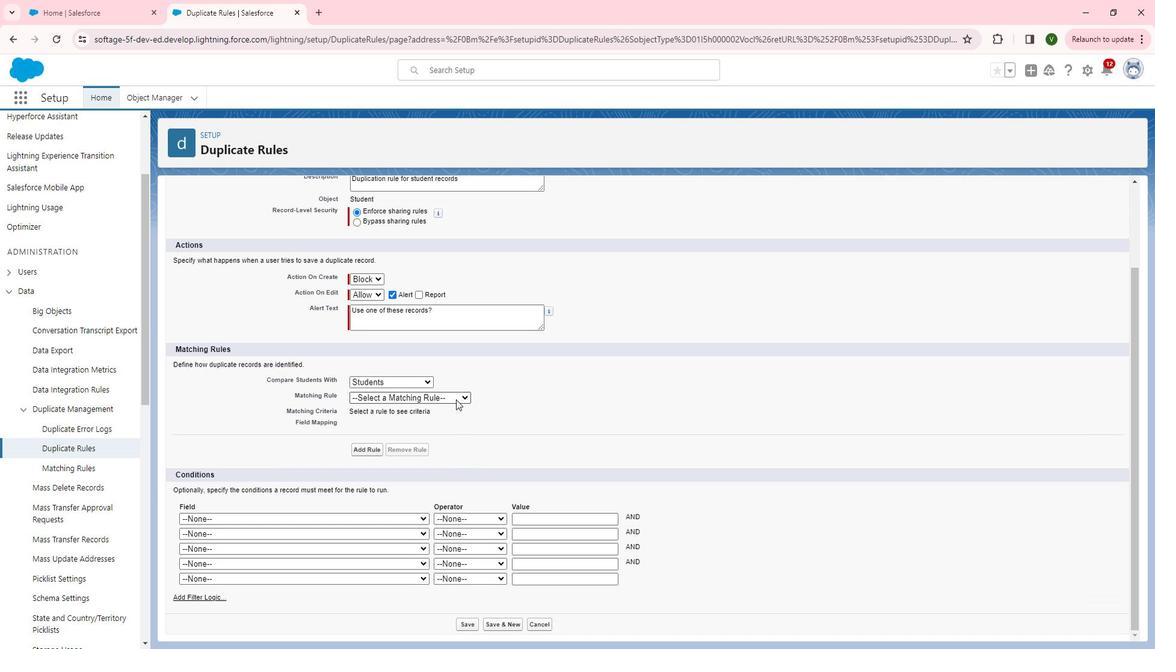 
Action: Mouse moved to (457, 414)
Screenshot: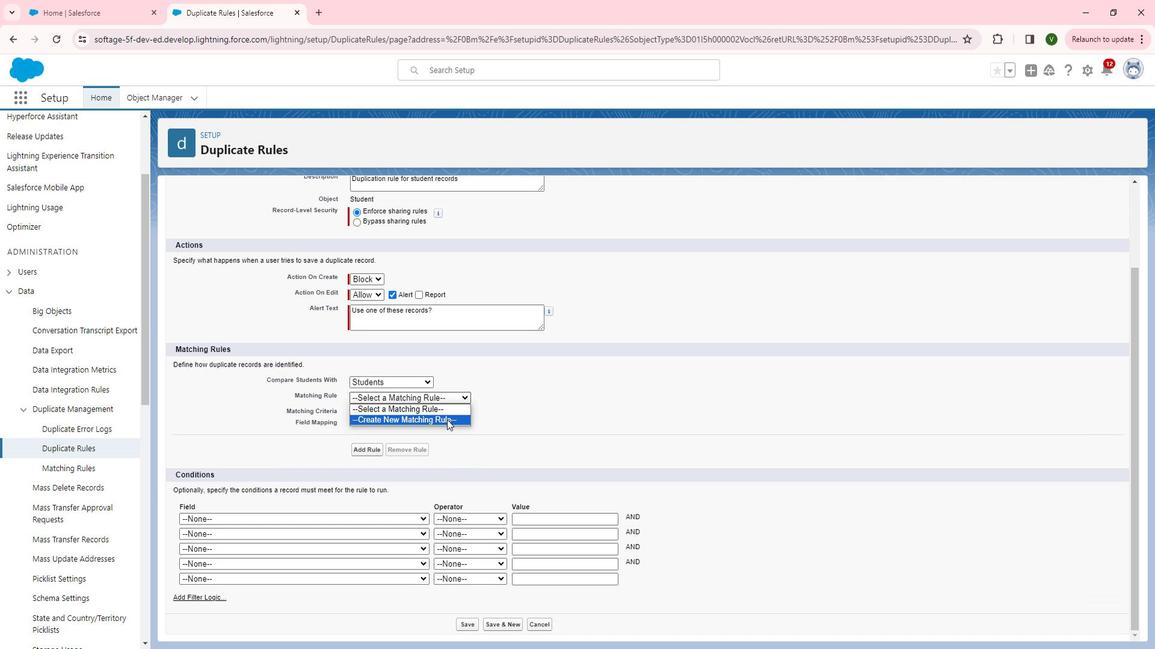 
Action: Mouse pressed left at (457, 414)
Screenshot: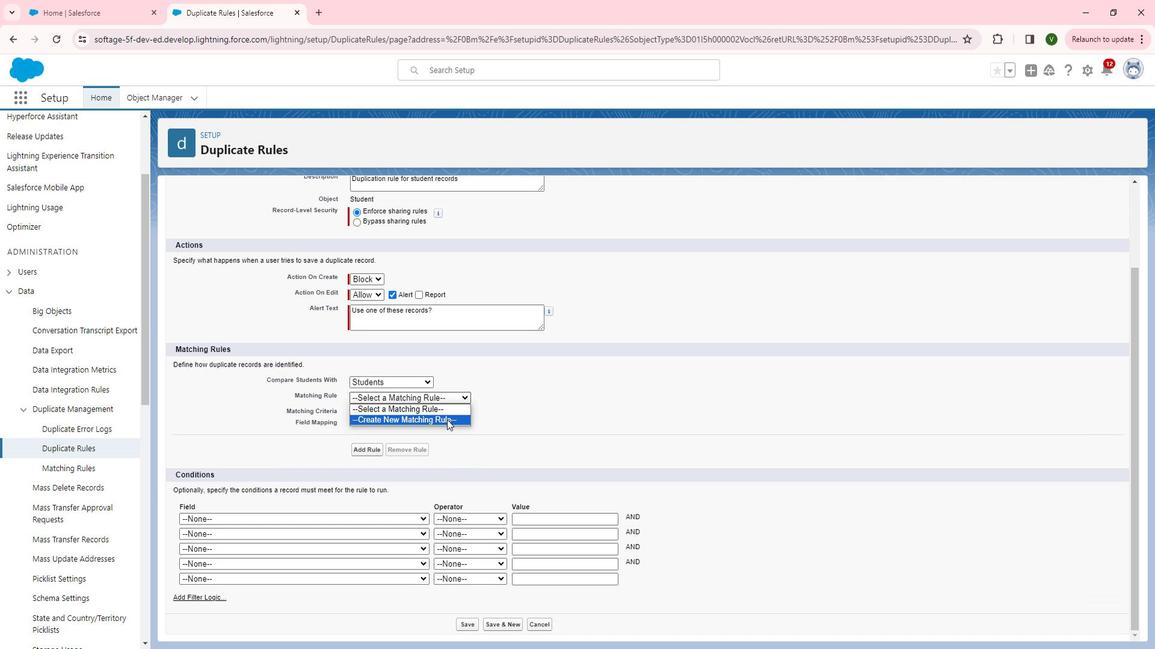 
Action: Mouse moved to (632, 421)
Screenshot: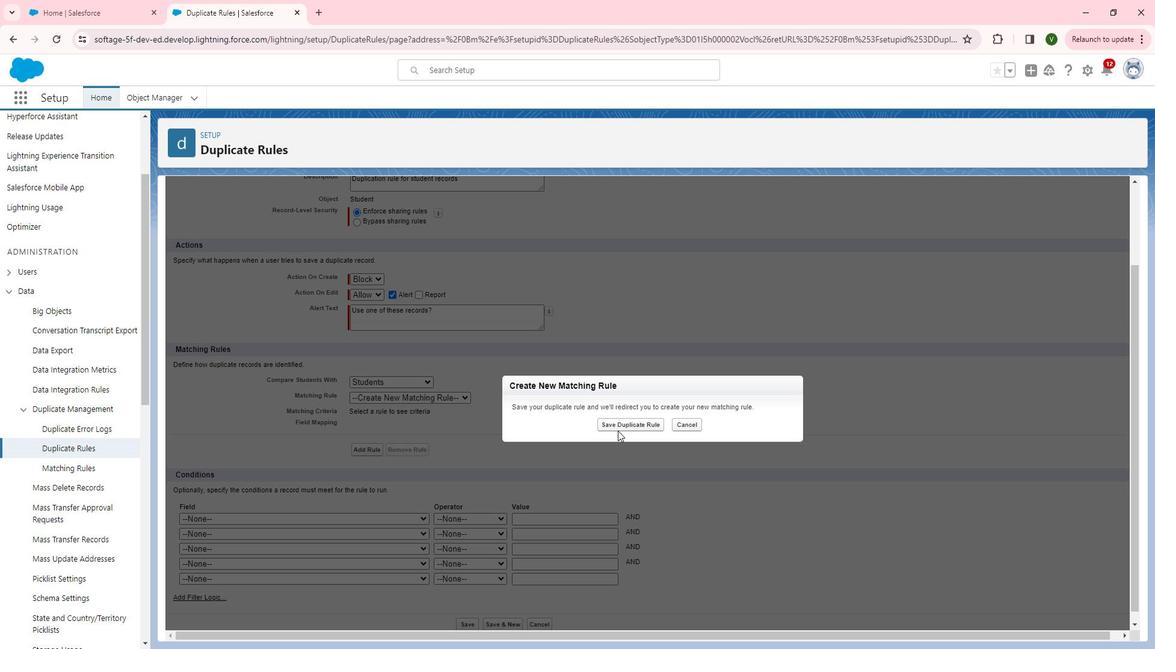 
Action: Mouse pressed left at (632, 421)
Screenshot: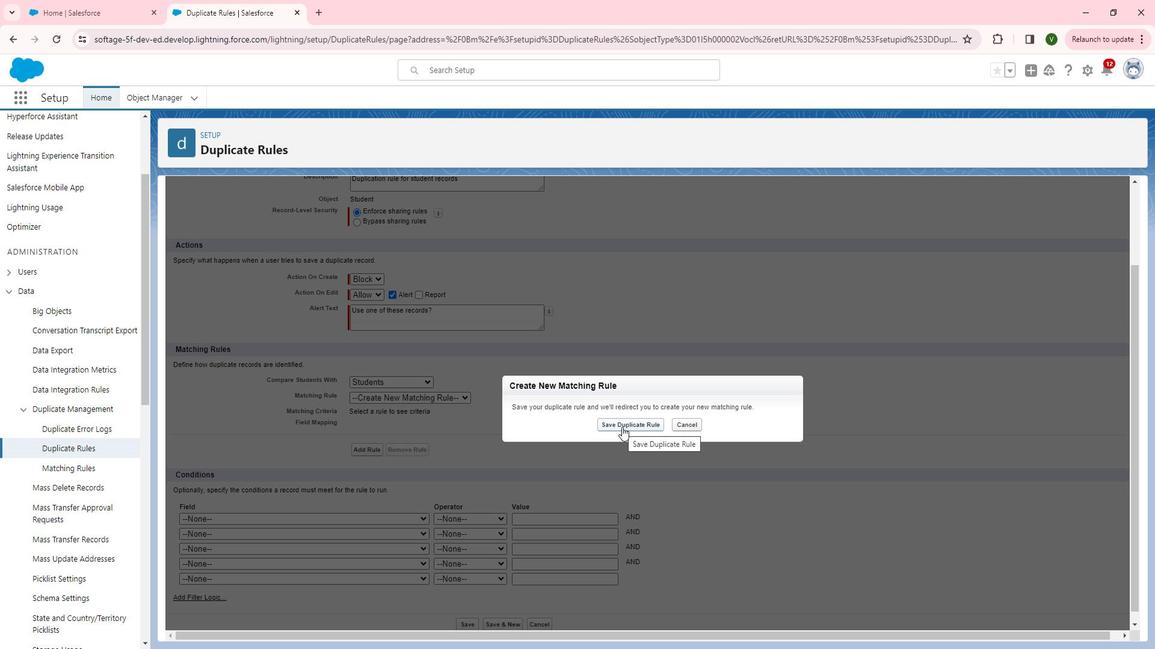 
Action: Mouse moved to (270, 465)
Screenshot: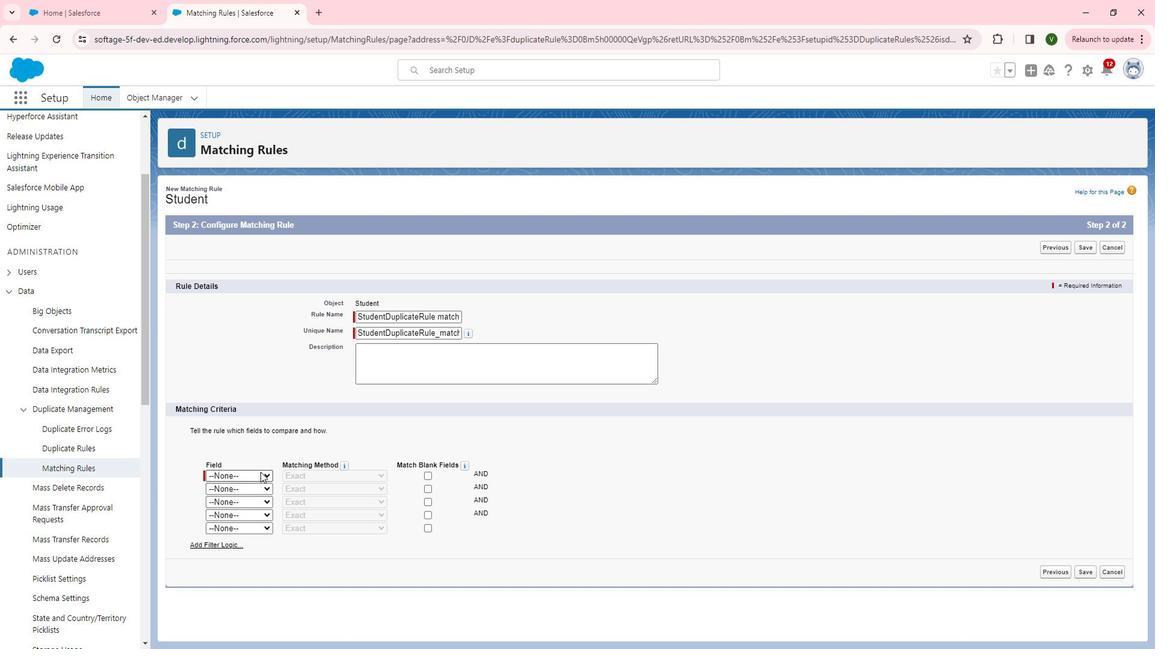 
Action: Mouse pressed left at (270, 465)
Screenshot: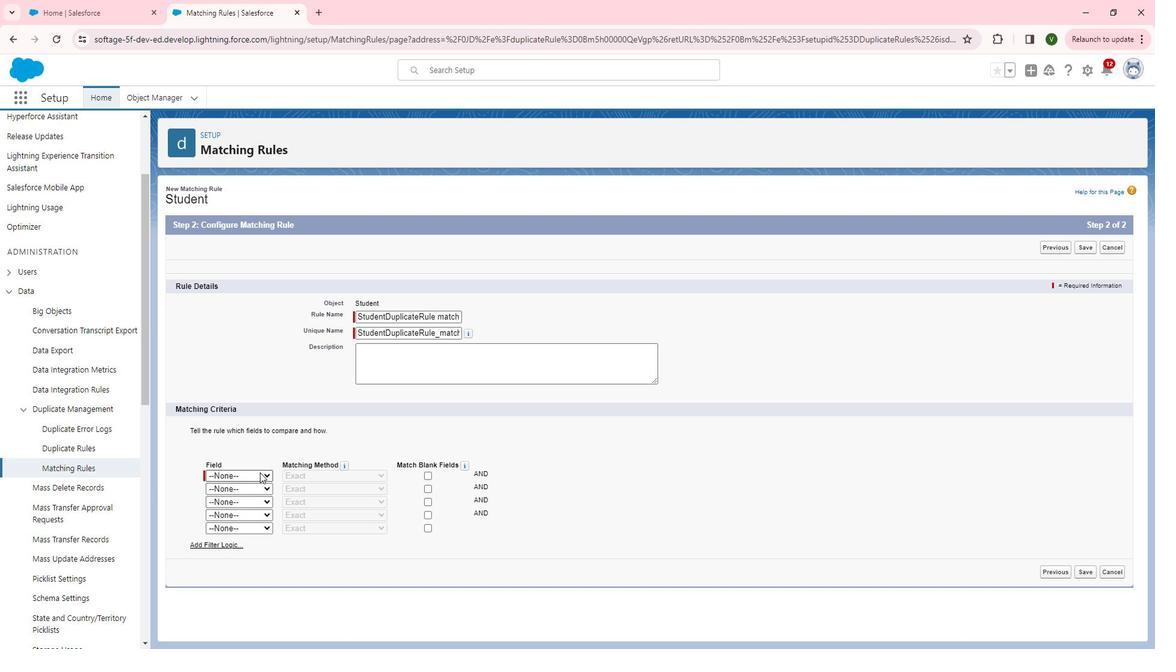 
Action: Mouse moved to (247, 488)
Screenshot: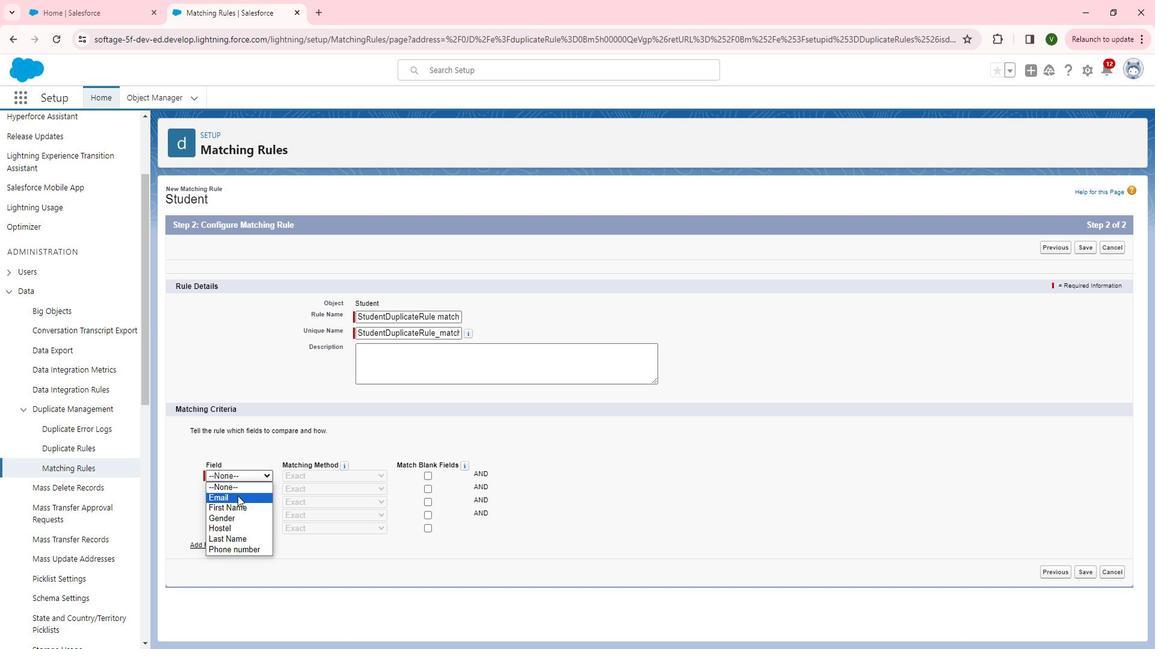 
Action: Mouse pressed left at (247, 488)
Screenshot: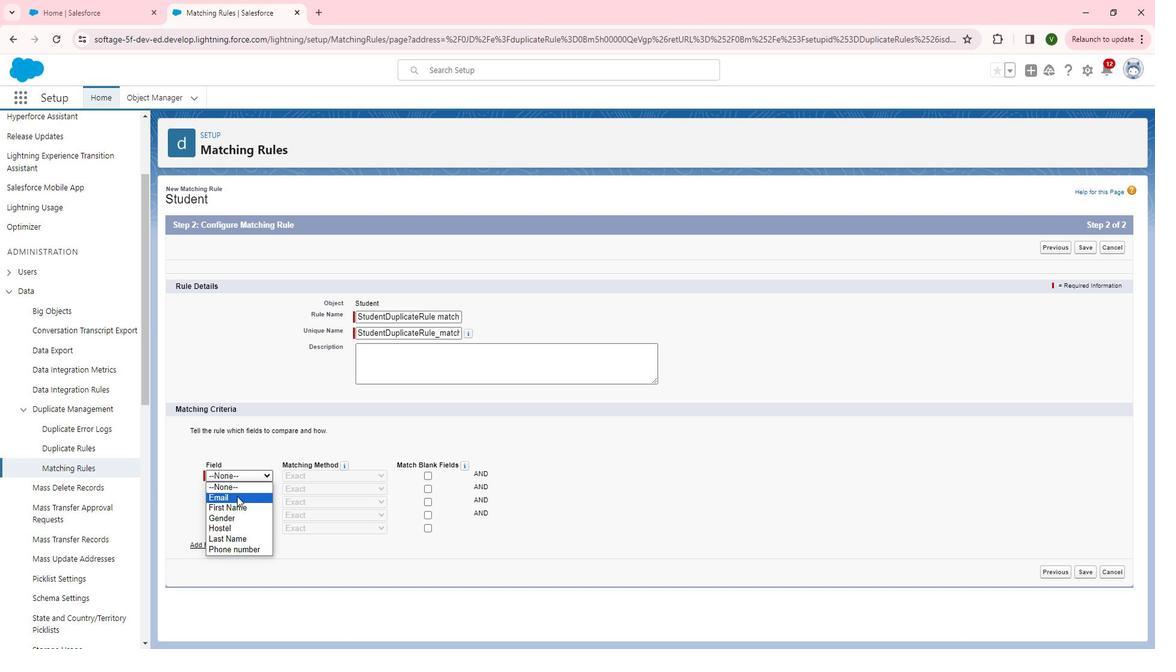 
Action: Mouse moved to (271, 477)
Screenshot: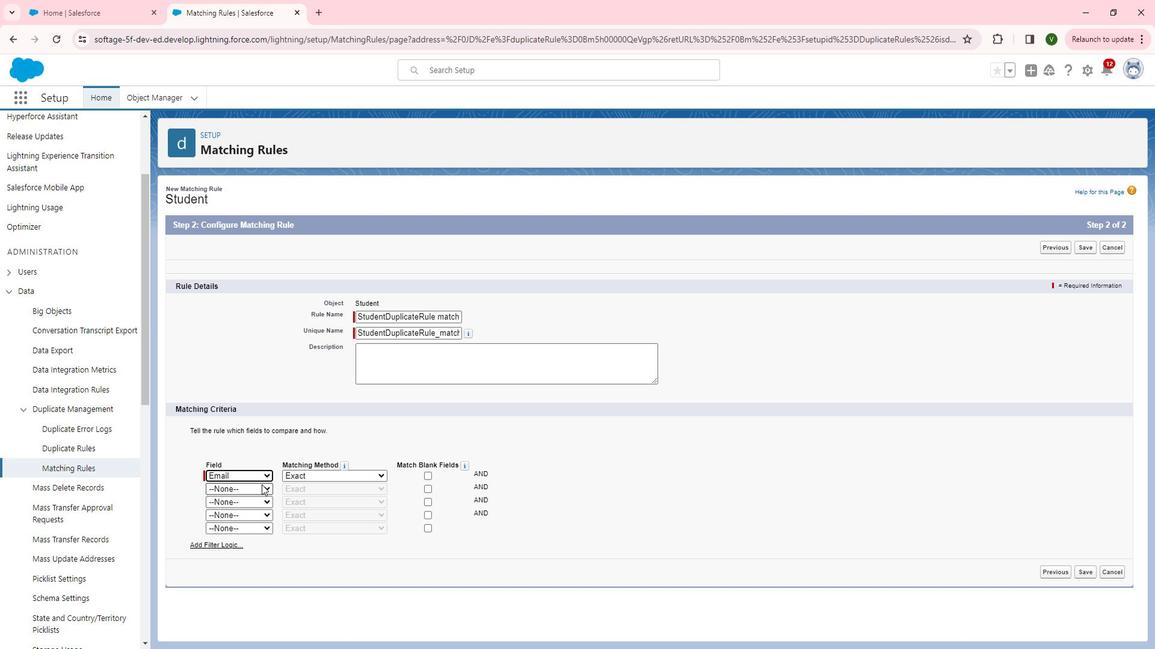 
Action: Mouse pressed left at (271, 477)
Screenshot: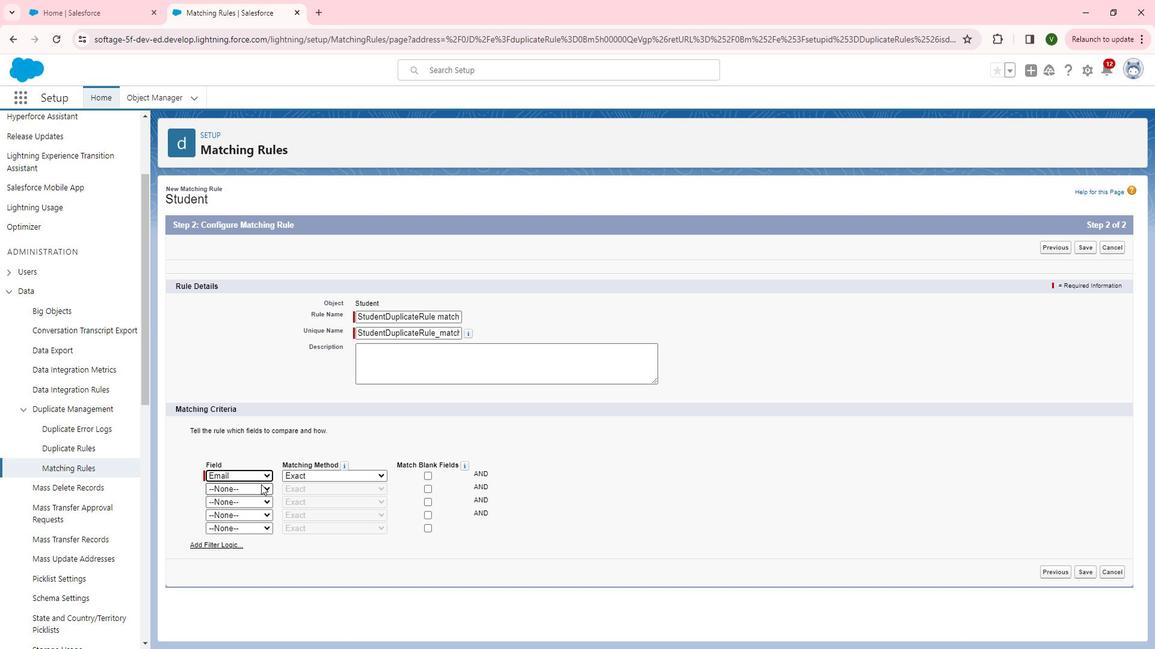 
Action: Mouse moved to (255, 515)
Screenshot: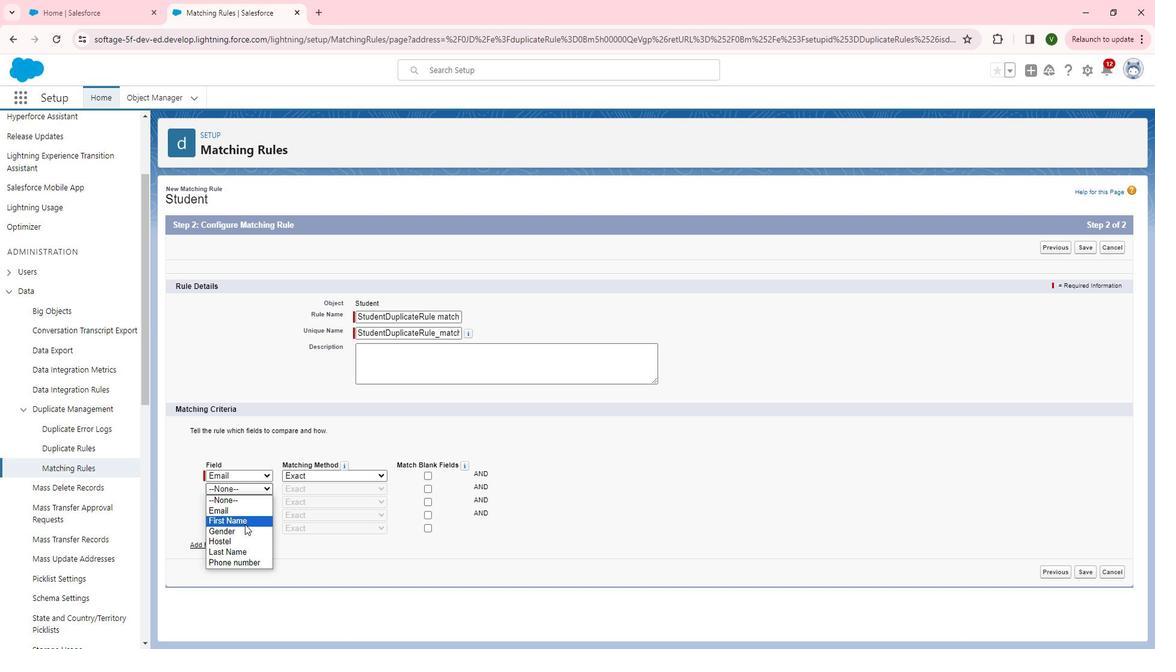
Action: Mouse pressed left at (255, 515)
Screenshot: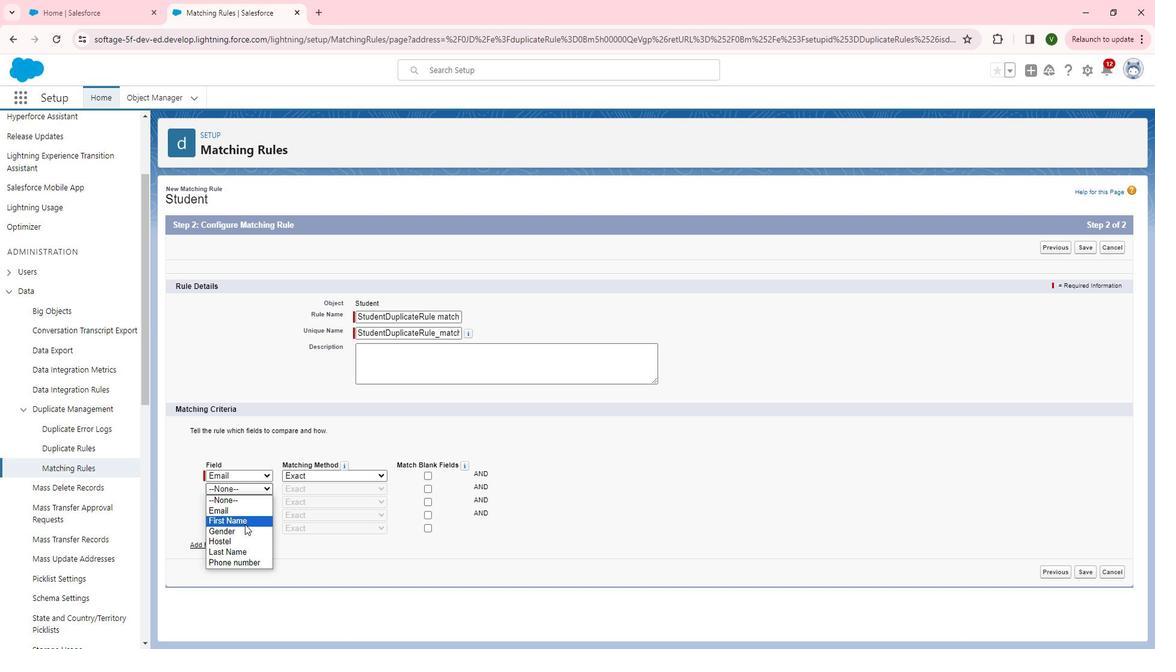 
Action: Mouse moved to (263, 493)
Screenshot: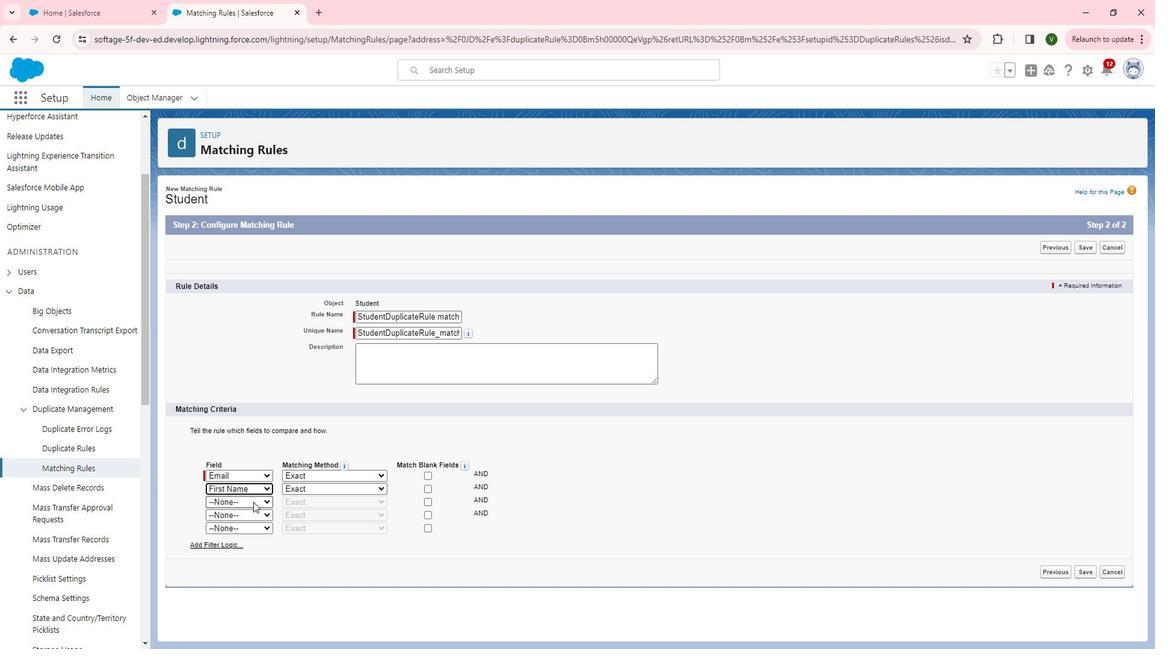 
Action: Mouse pressed left at (263, 493)
Screenshot: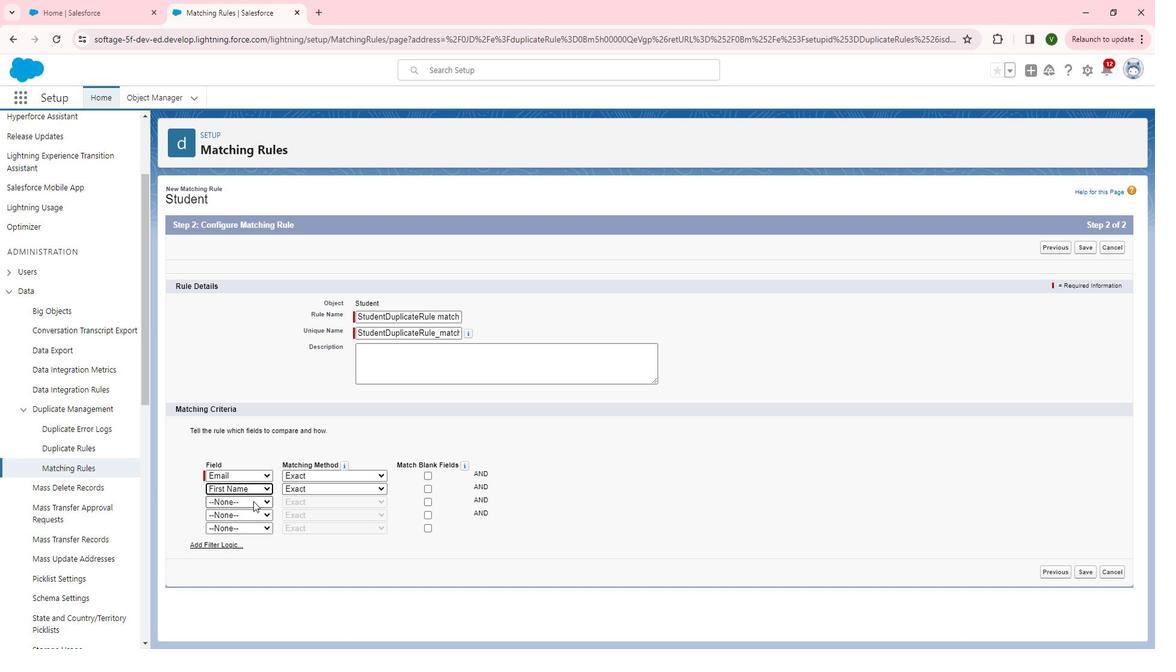 
Action: Mouse moved to (248, 551)
Screenshot: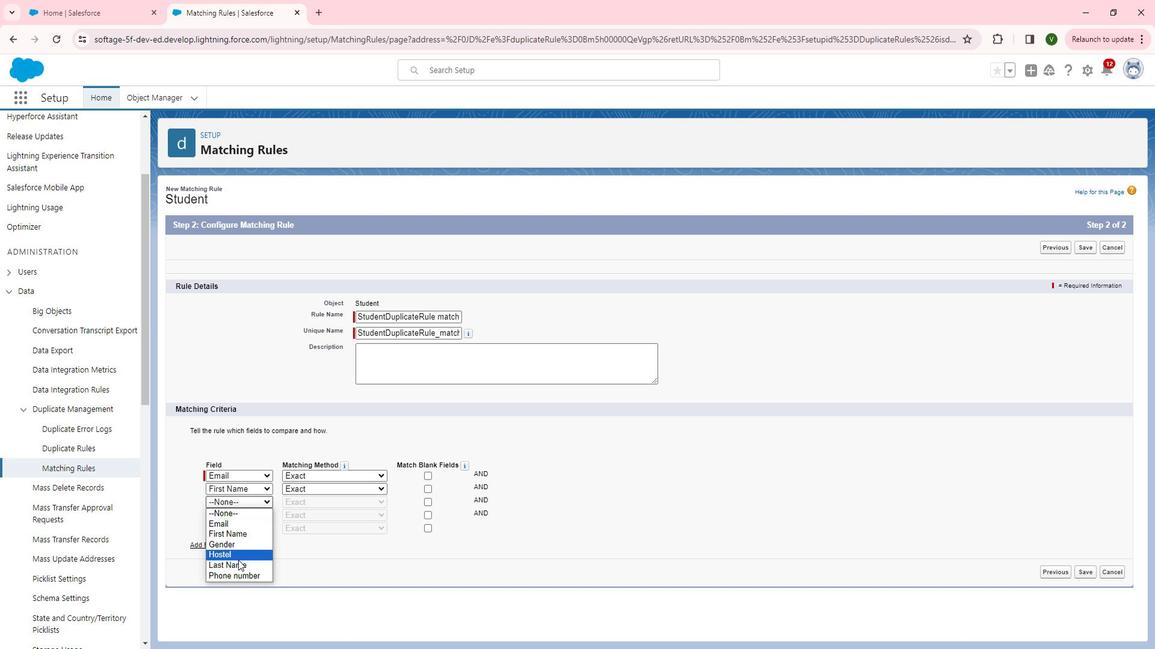 
Action: Mouse pressed left at (248, 551)
Screenshot: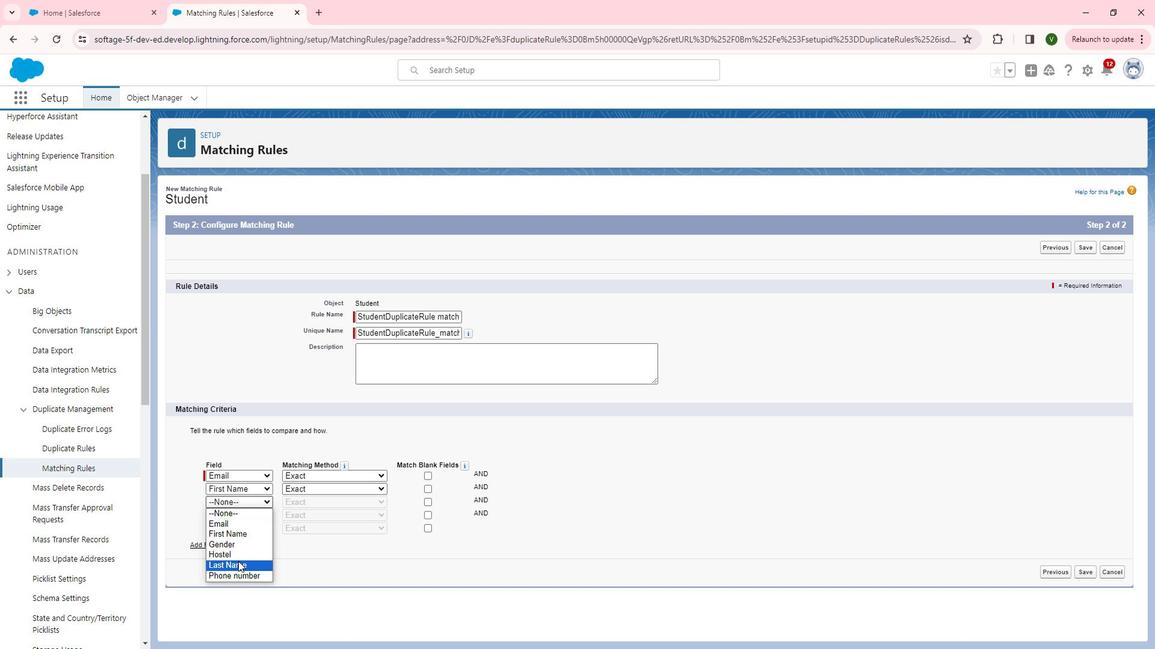 
Action: Mouse moved to (1098, 564)
Screenshot: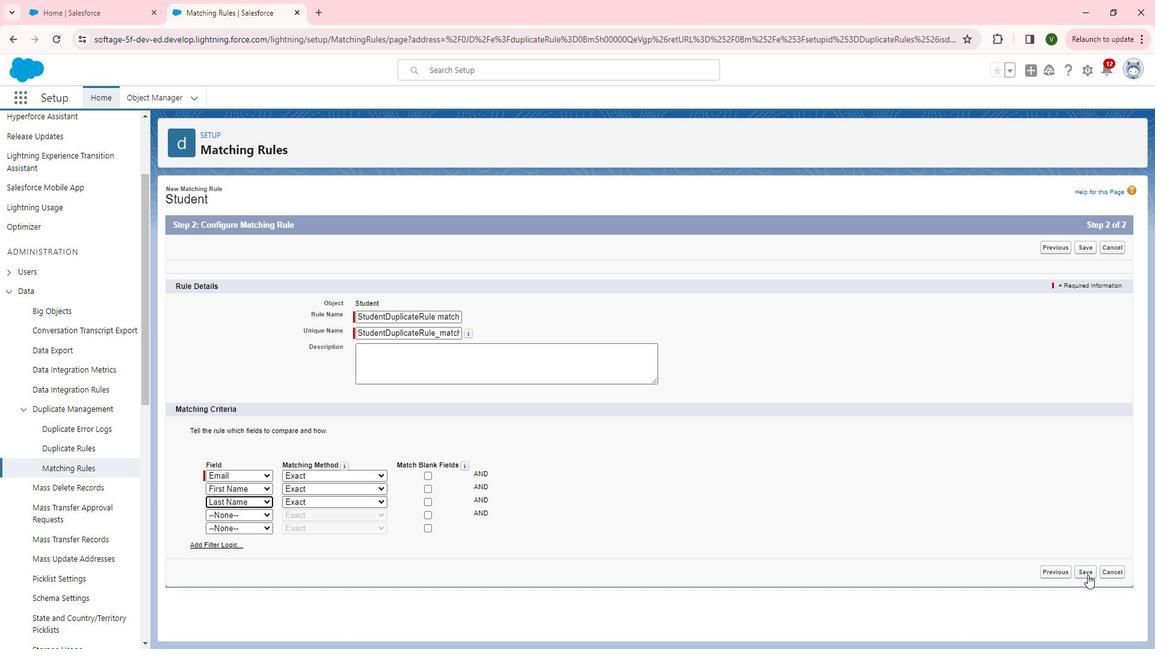 
Action: Mouse pressed left at (1098, 564)
Screenshot: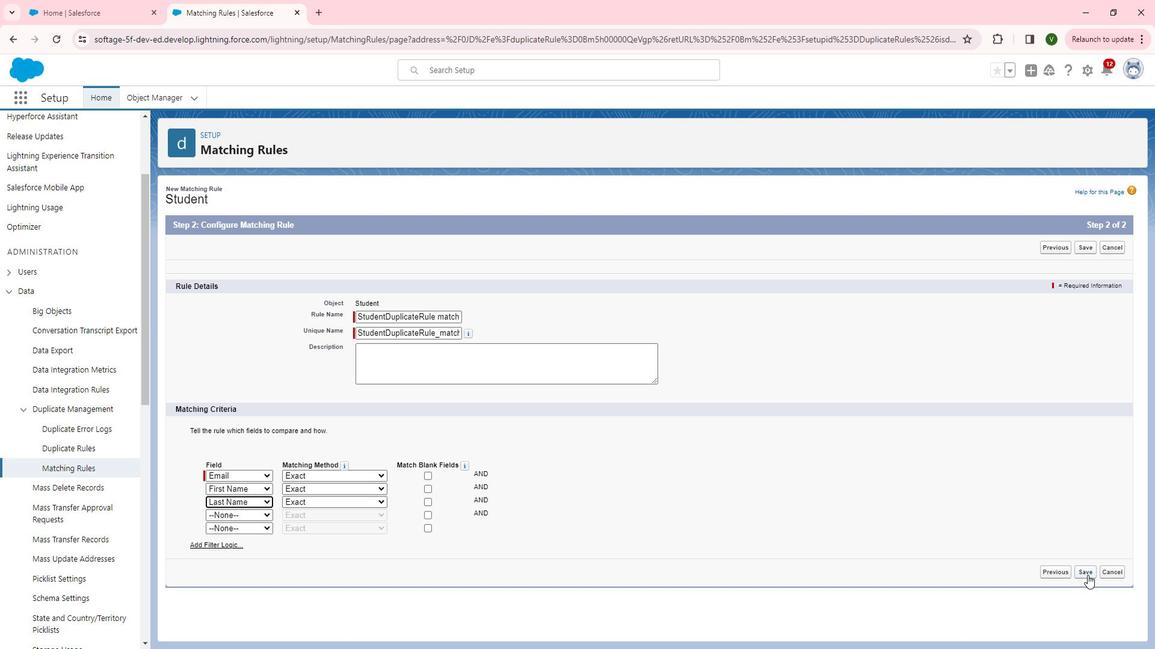 
Action: Mouse moved to (572, 245)
Screenshot: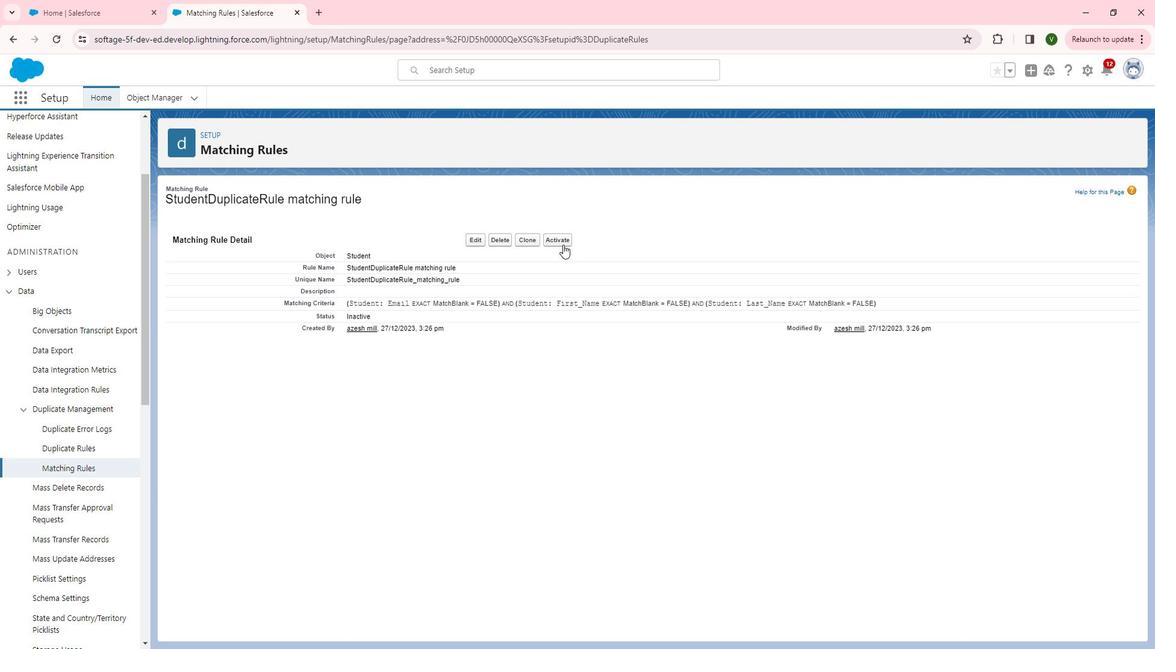 
Action: Mouse pressed left at (572, 245)
Screenshot: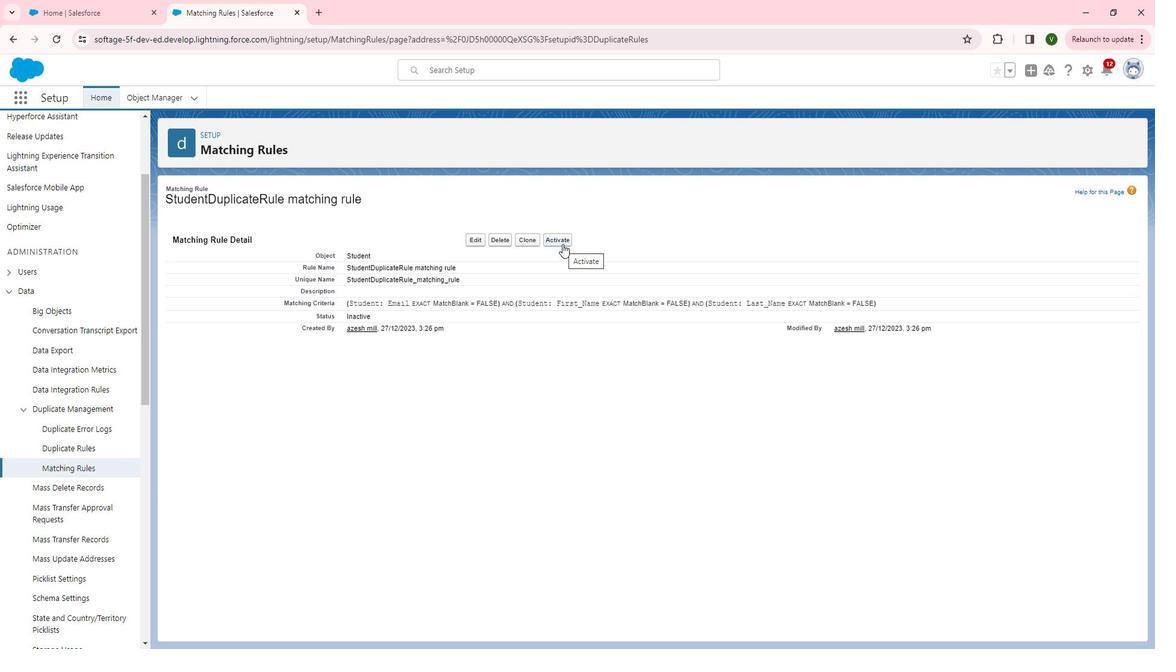 
Action: Mouse moved to (660, 432)
Screenshot: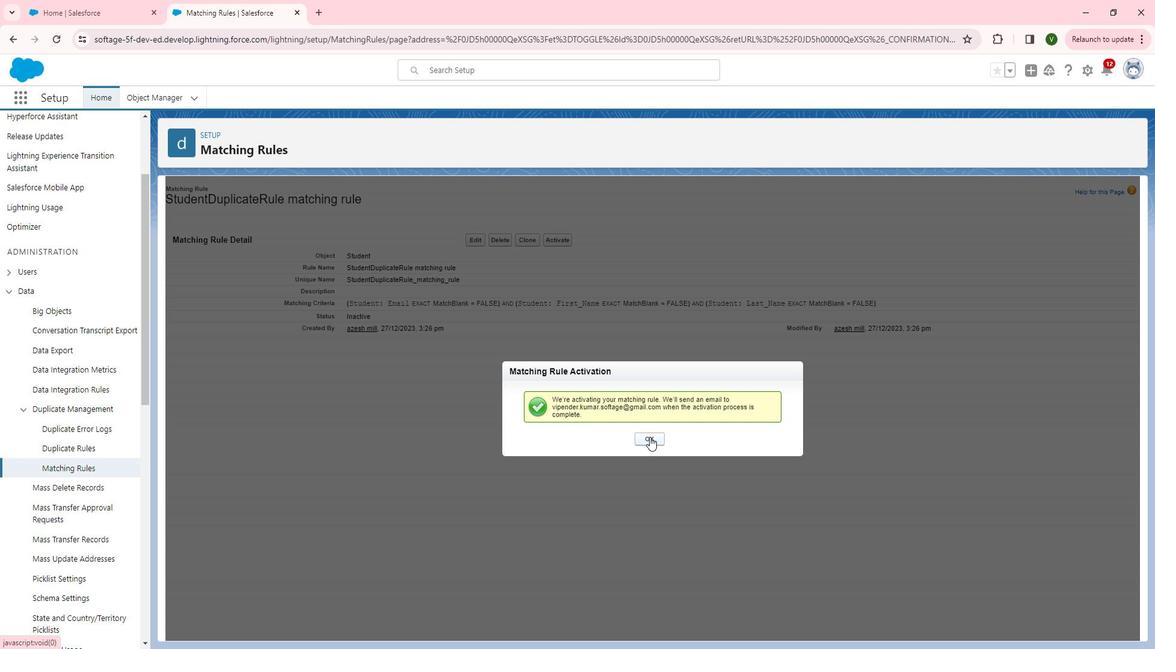 
Action: Mouse pressed left at (660, 432)
Screenshot: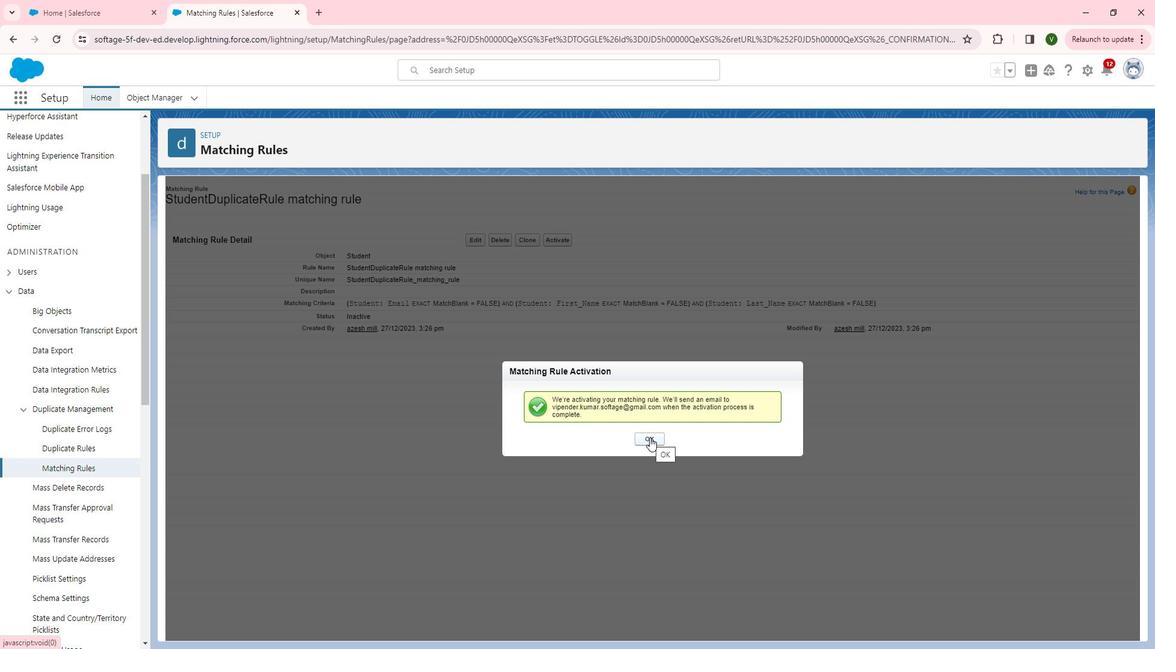 
Action: Mouse moved to (89, 438)
Screenshot: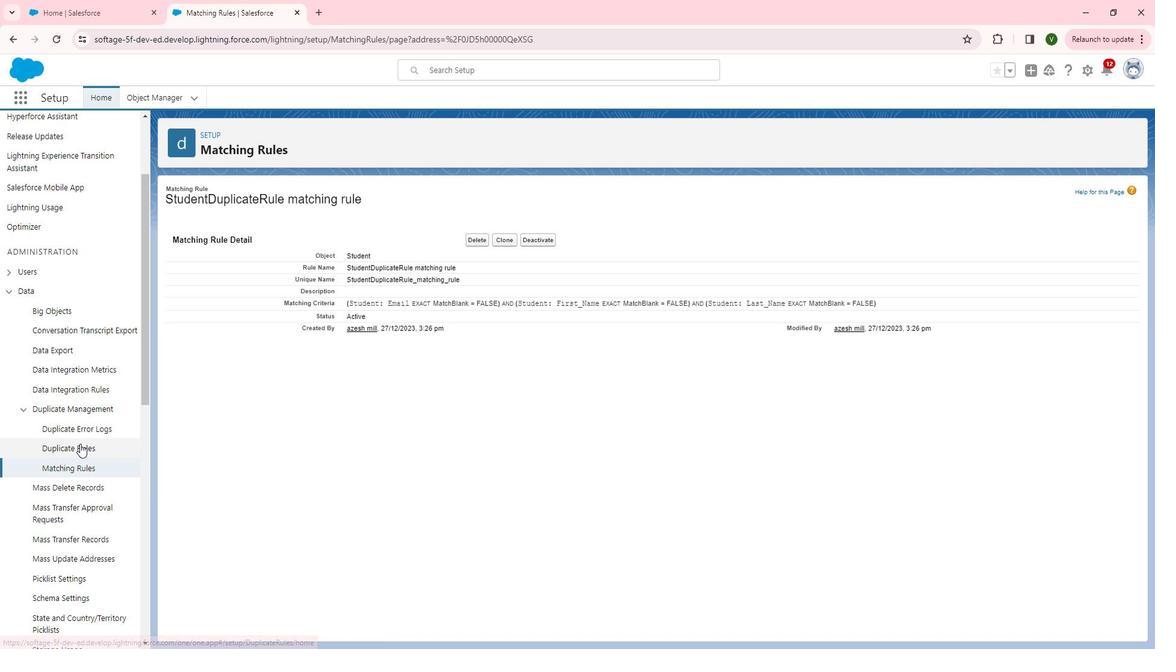 
Action: Mouse pressed left at (89, 438)
Screenshot: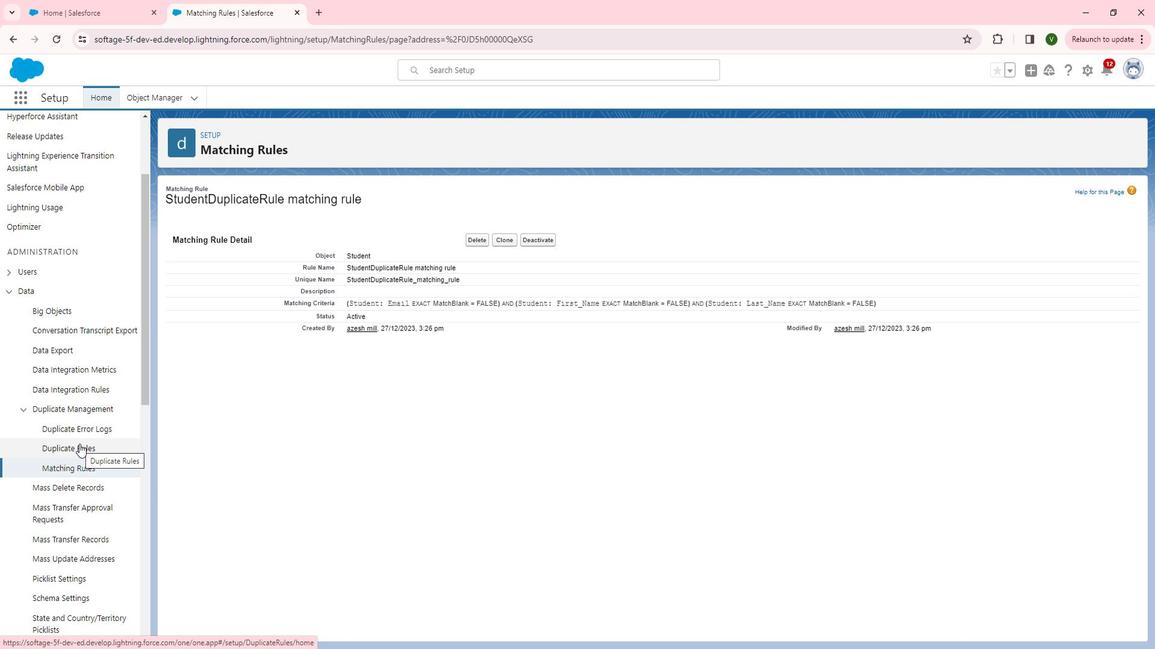 
Action: Mouse moved to (230, 378)
Screenshot: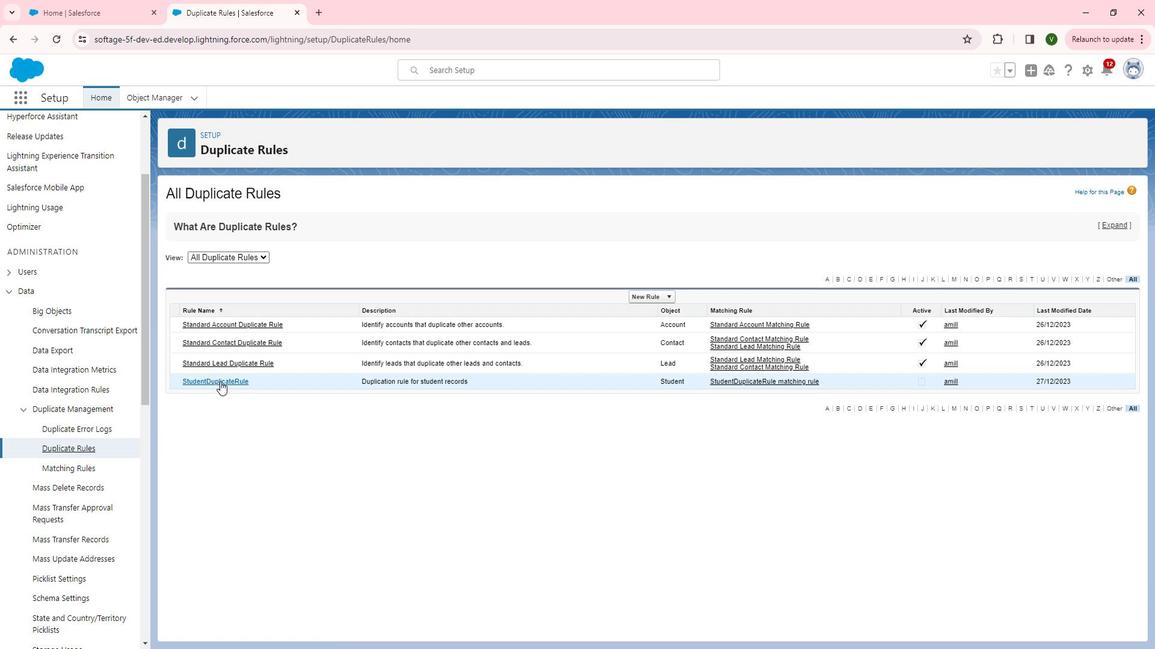 
Action: Mouse pressed left at (230, 378)
Screenshot: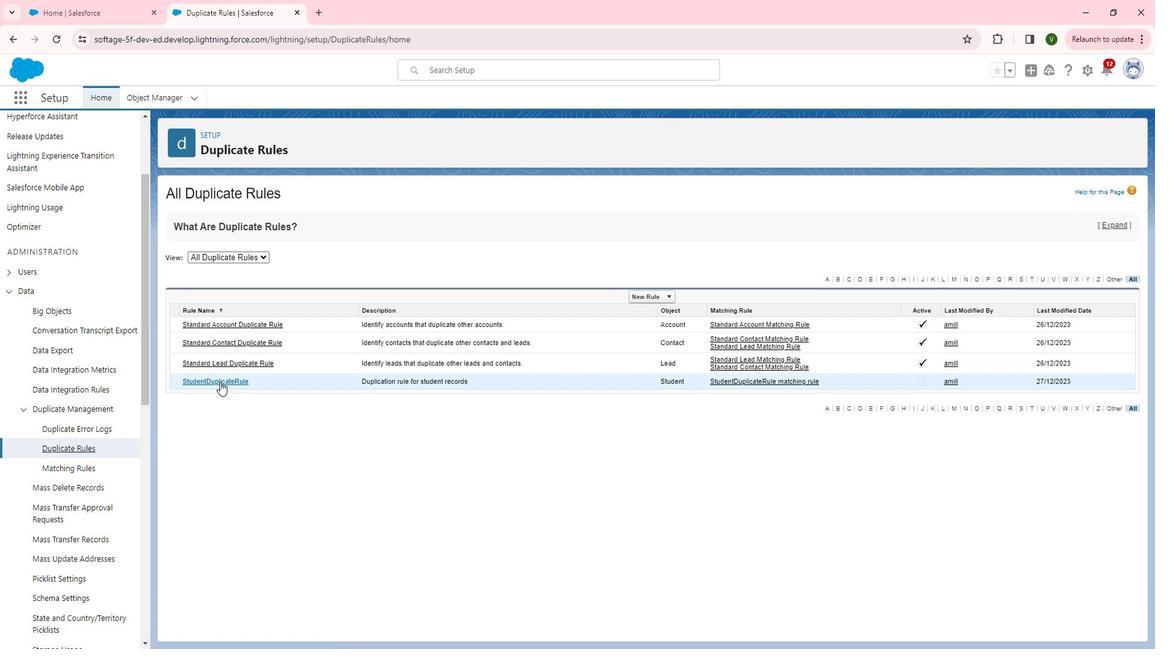 
Action: Mouse moved to (574, 242)
Screenshot: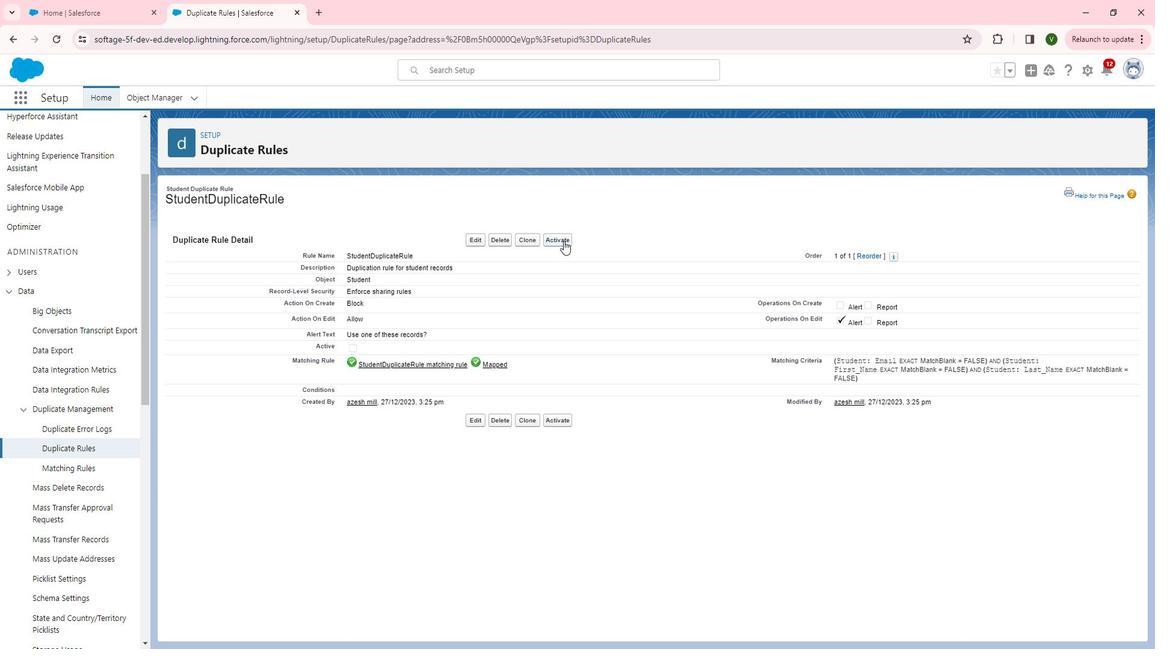 
Action: Mouse pressed left at (574, 242)
Screenshot: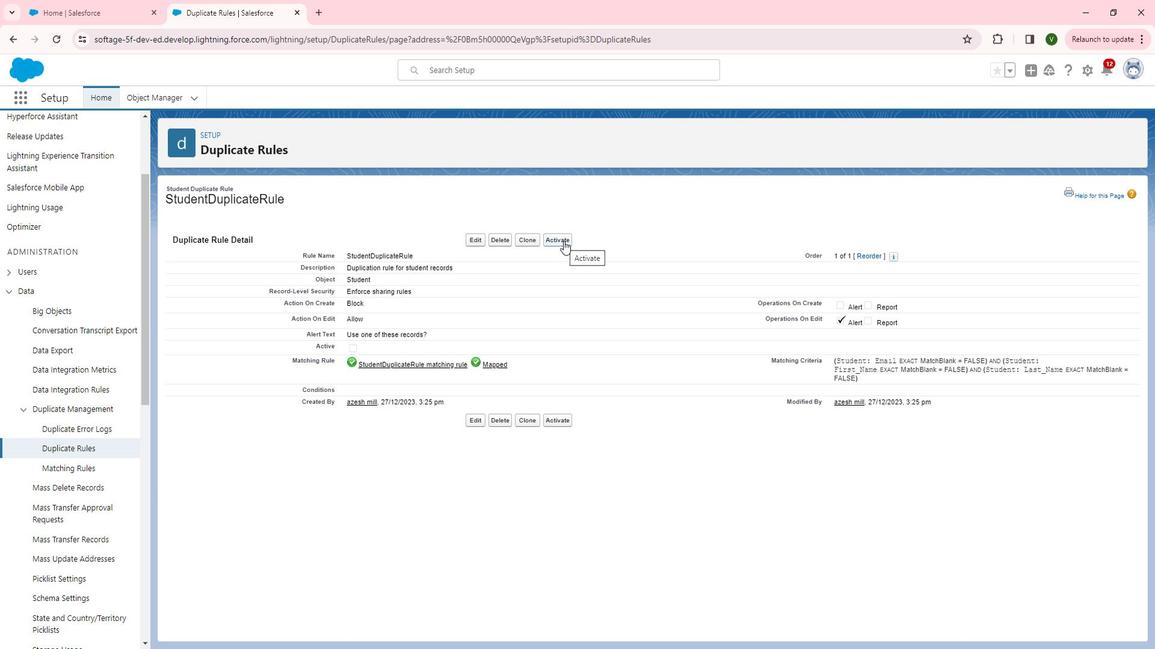 
Action: Mouse moved to (516, 382)
Screenshot: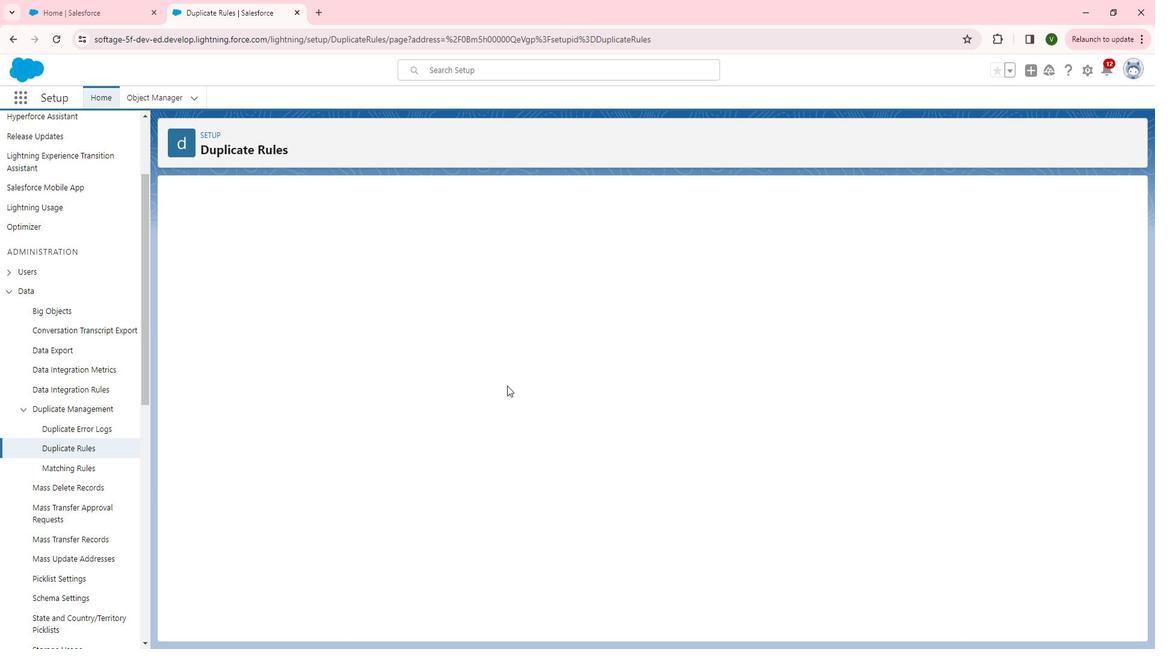 
